 Task: Plan a trip to Belgrade, Serbia from 6th December, 2023 to 15th December, 2023 for 6 adults.6 bedrooms having 6 beds and 6 bathrooms. Property type can be house. Amenities needed are: wifi, TV, free parkinig on premises, gym, breakfast. Booking option can be shelf check-in. Look for 4 properties as per requirement.
Action: Mouse moved to (439, 67)
Screenshot: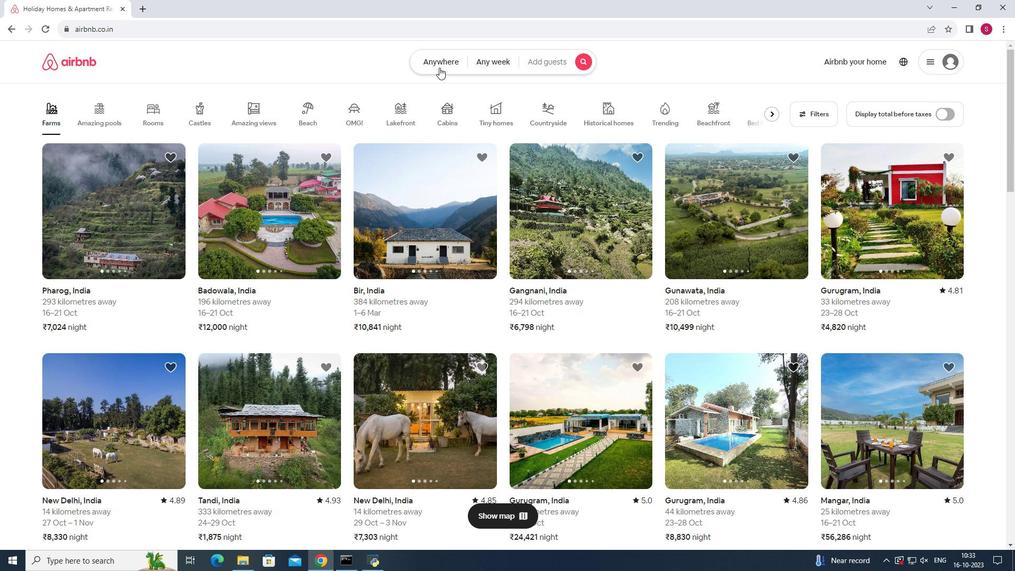 
Action: Mouse pressed left at (439, 67)
Screenshot: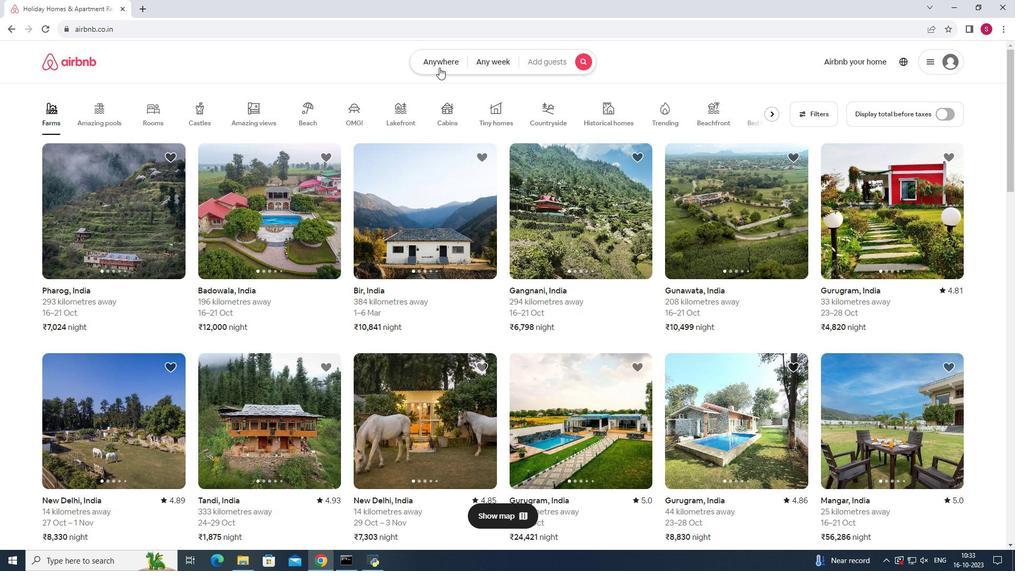 
Action: Mouse moved to (382, 97)
Screenshot: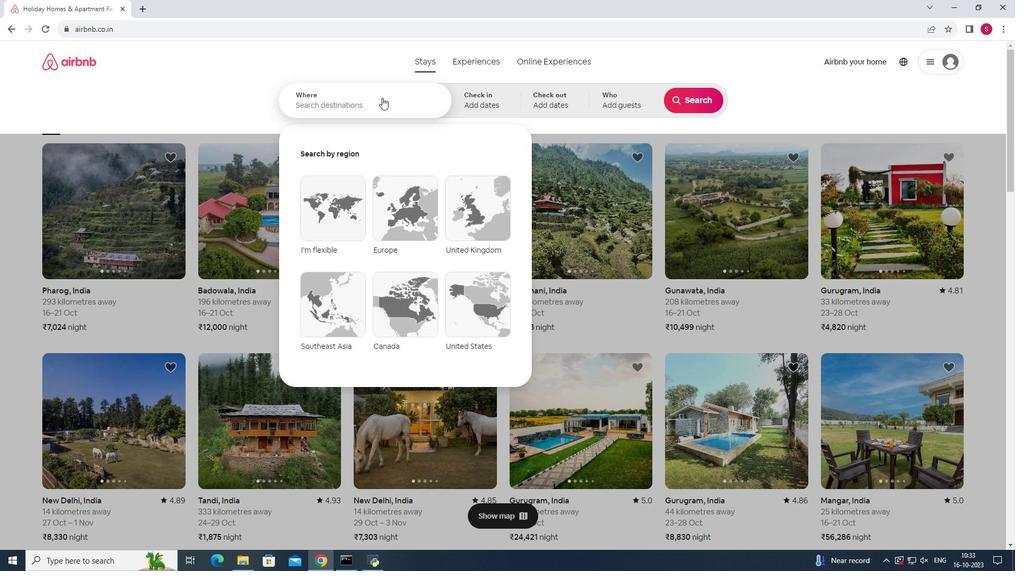 
Action: Mouse pressed left at (382, 97)
Screenshot: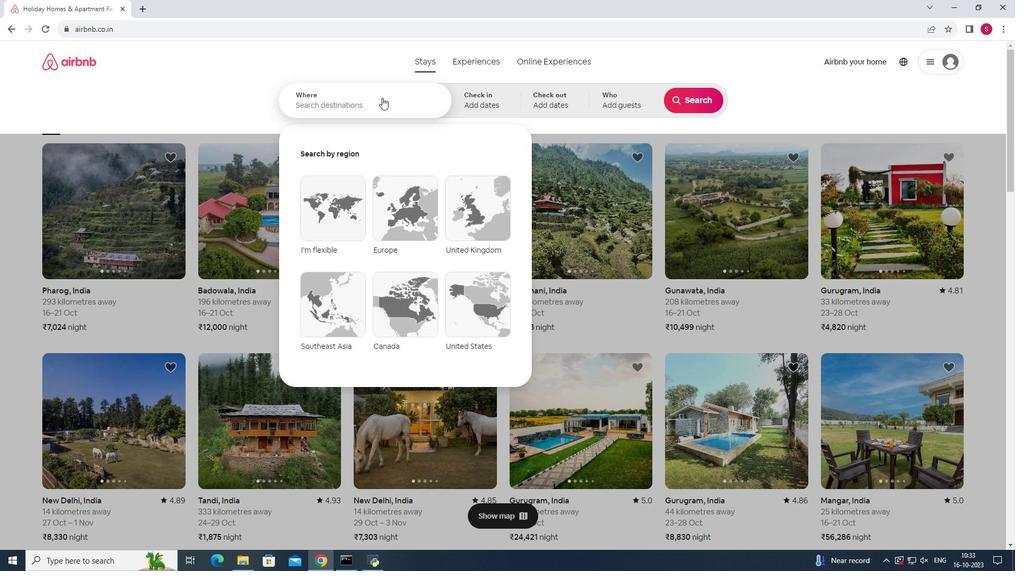 
Action: Key pressed <Key.shift>Se<Key.backspace><Key.backspace><Key.backspace><Key.backspace><Key.backspace><Key.backspace><Key.backspace><Key.backspace><Key.backspace><Key.shift>Belgrade,<Key.space><Key.shift>Serbia
Screenshot: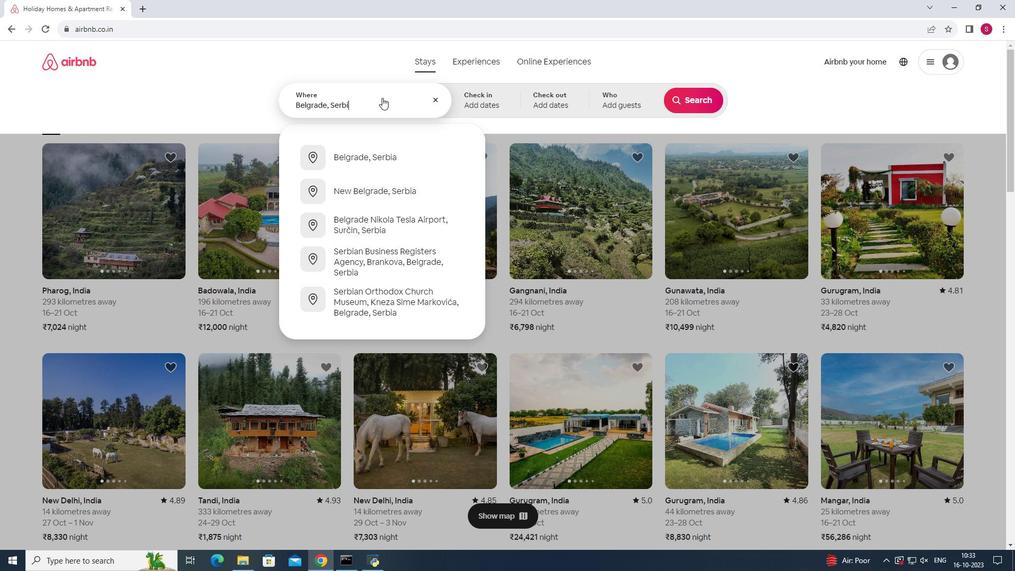 
Action: Mouse moved to (391, 160)
Screenshot: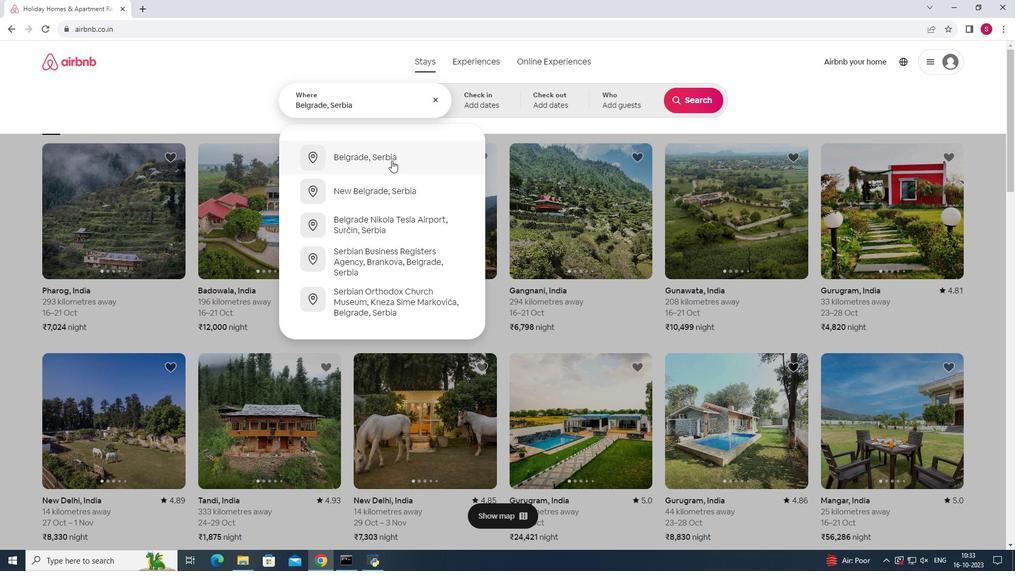 
Action: Mouse pressed left at (391, 160)
Screenshot: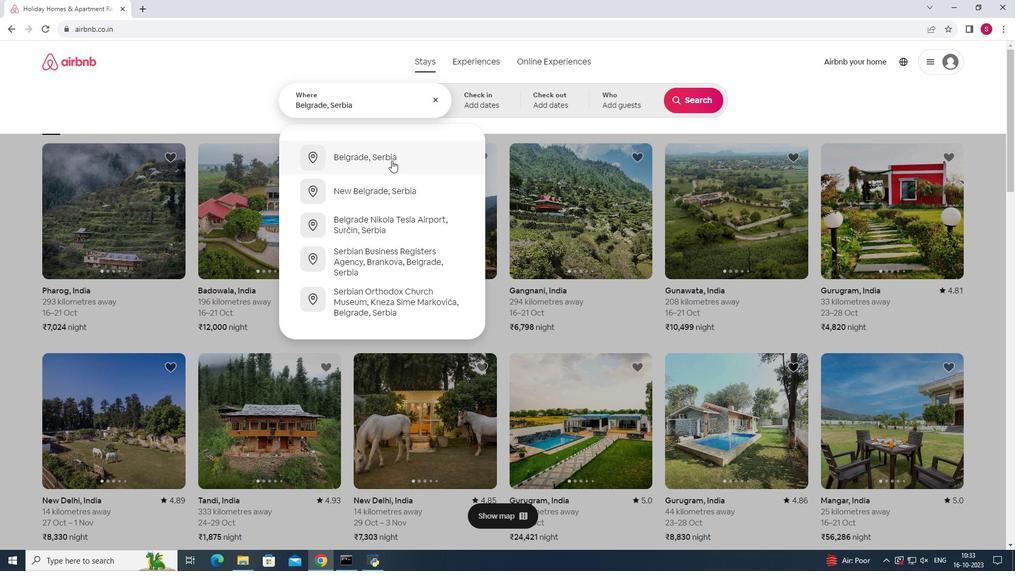 
Action: Mouse moved to (694, 186)
Screenshot: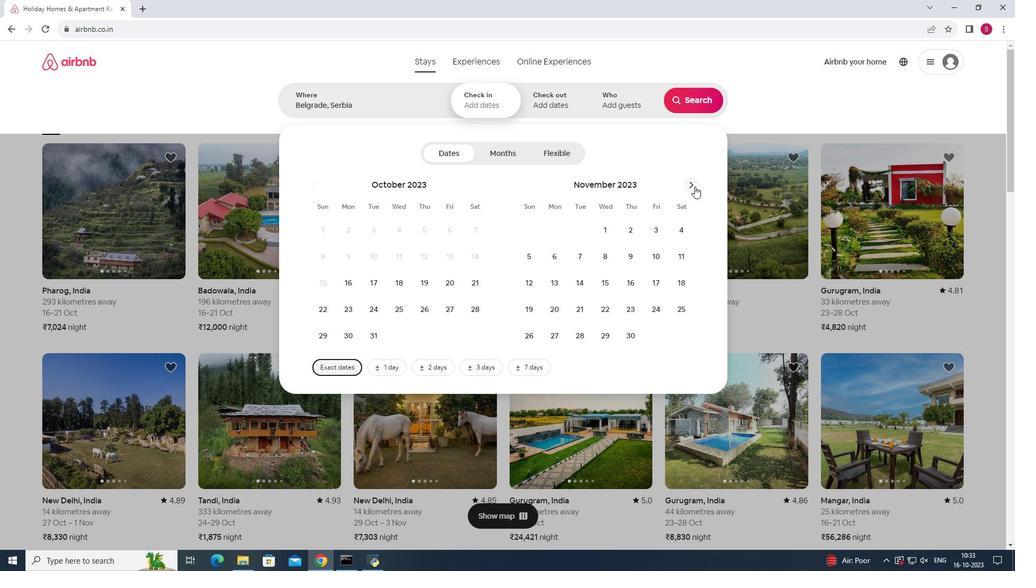 
Action: Mouse pressed left at (694, 186)
Screenshot: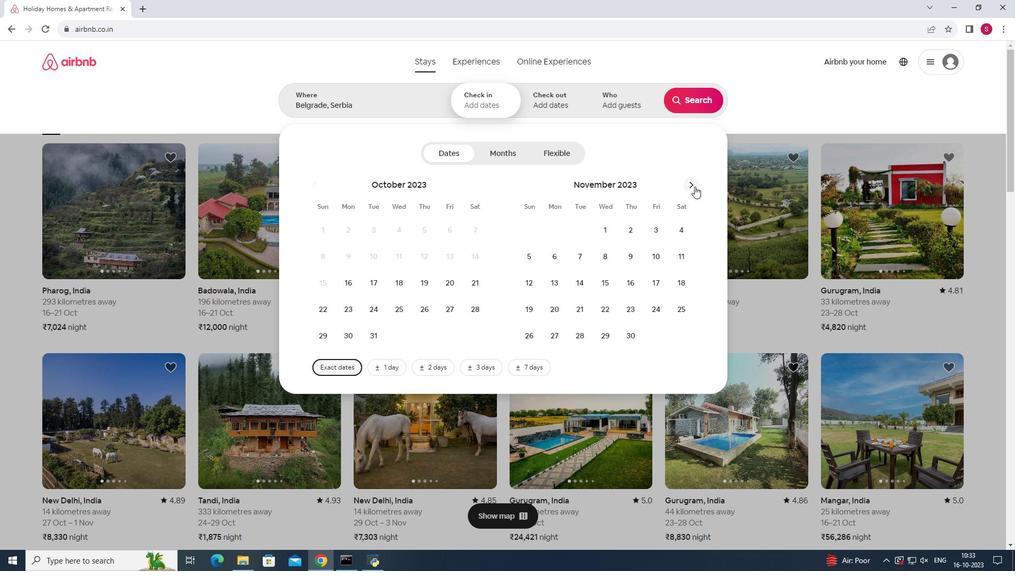 
Action: Mouse moved to (600, 266)
Screenshot: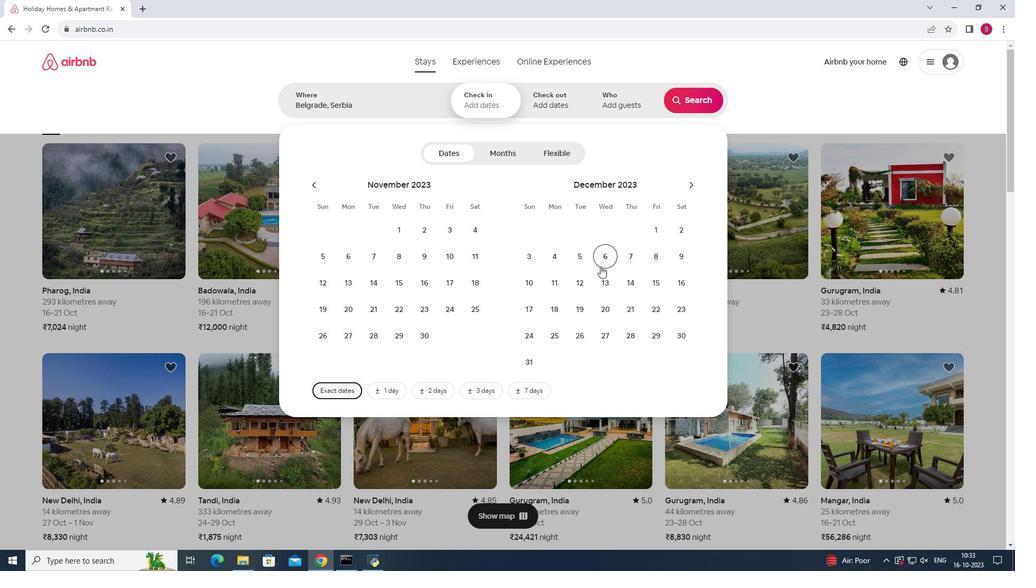 
Action: Mouse pressed left at (600, 266)
Screenshot: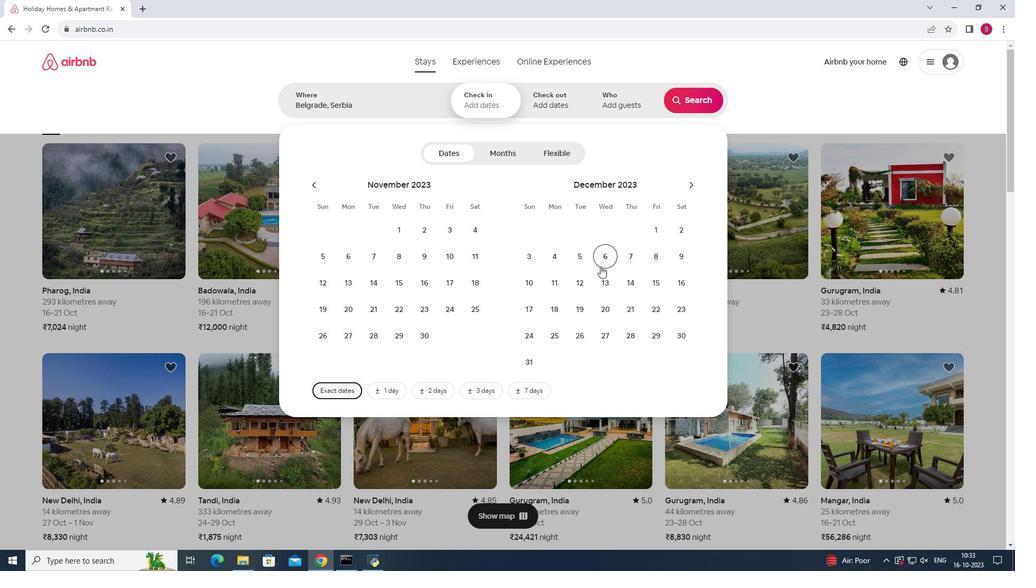 
Action: Mouse moved to (656, 286)
Screenshot: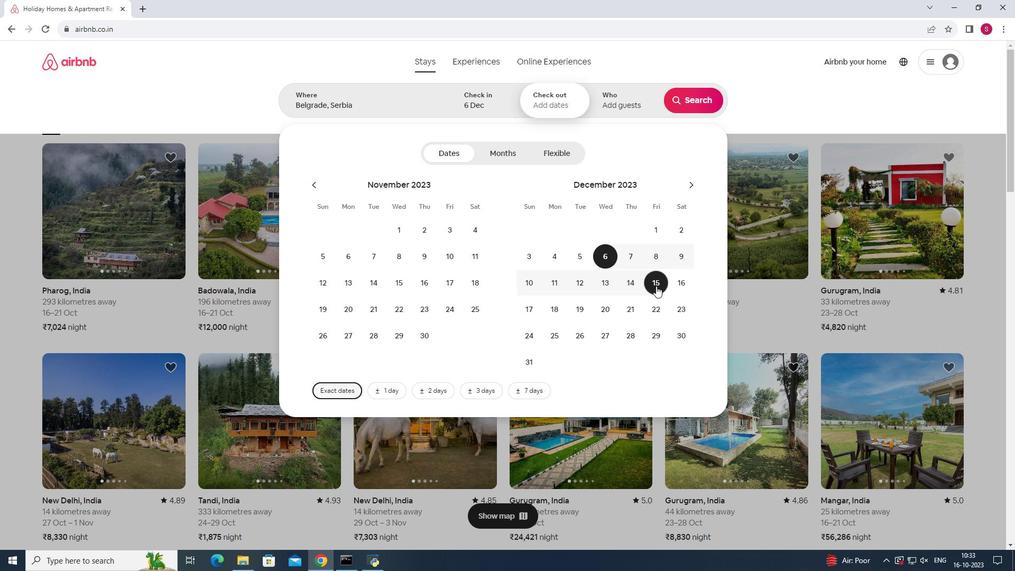 
Action: Mouse pressed left at (656, 286)
Screenshot: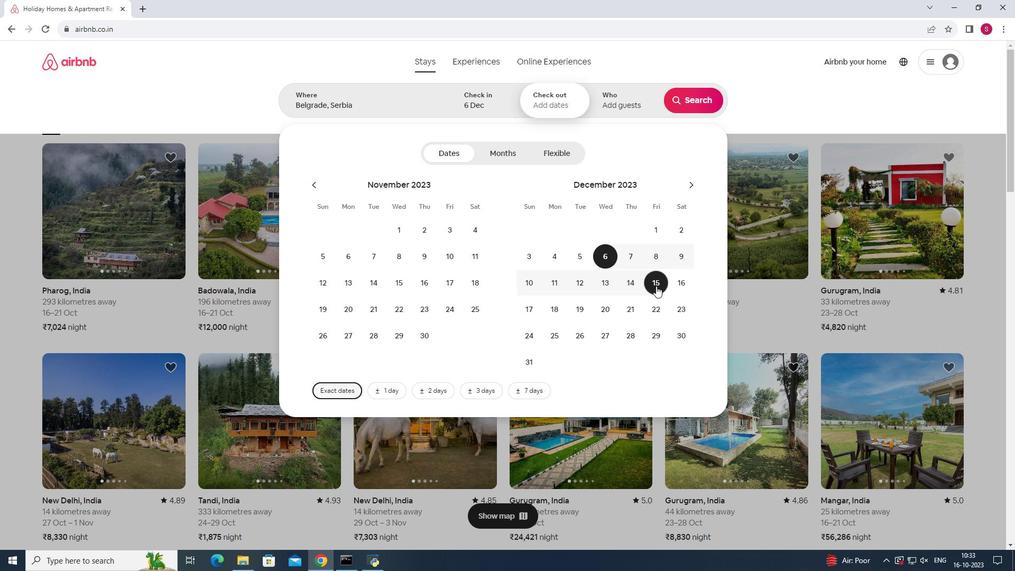 
Action: Mouse moved to (617, 88)
Screenshot: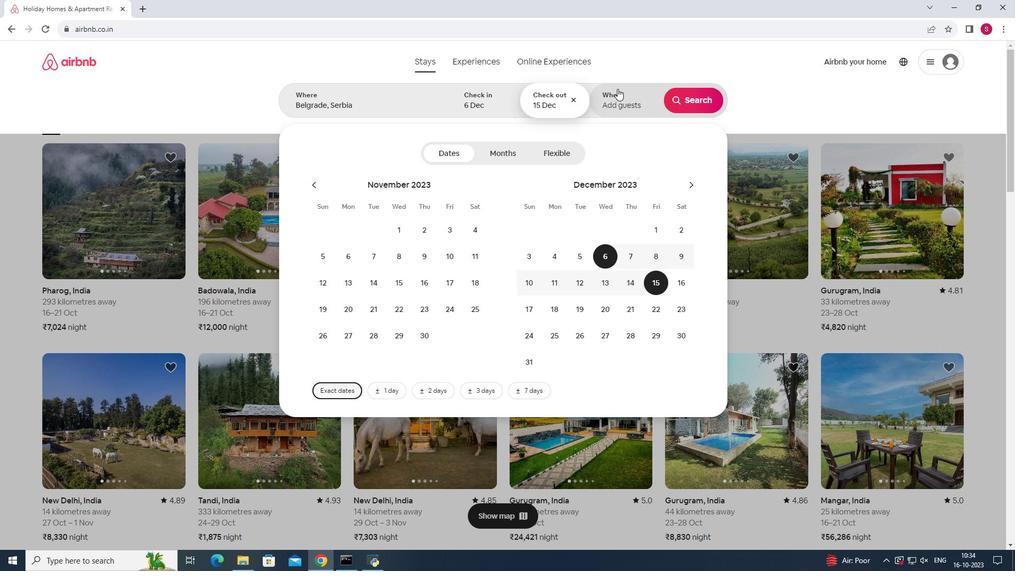 
Action: Mouse pressed left at (617, 88)
Screenshot: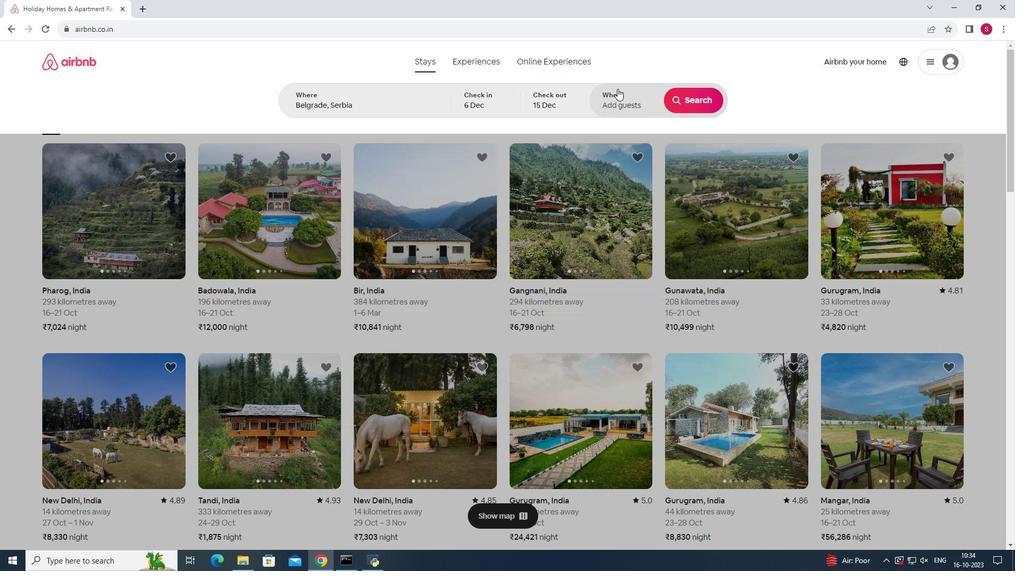 
Action: Mouse moved to (697, 157)
Screenshot: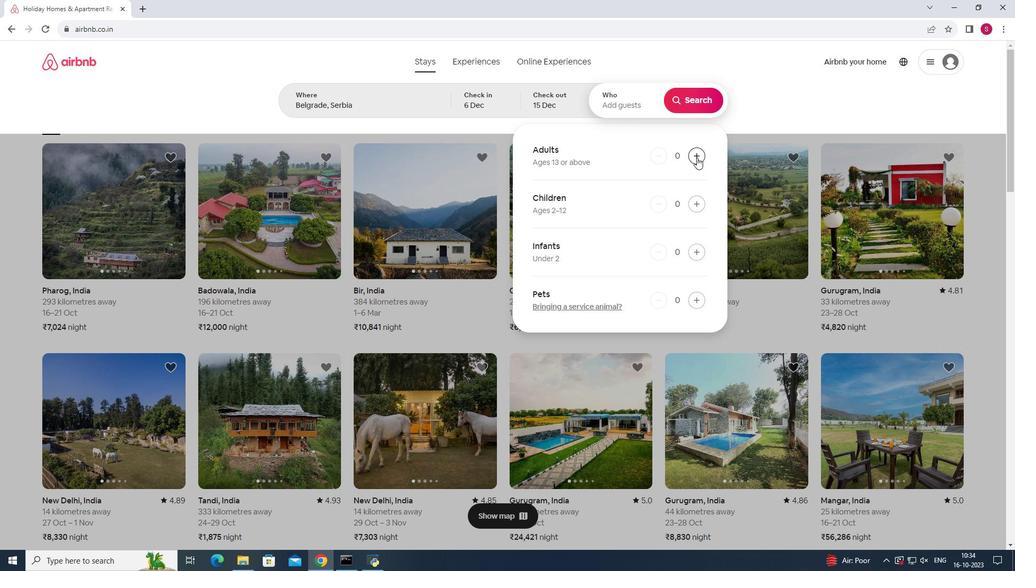 
Action: Mouse pressed left at (697, 157)
Screenshot: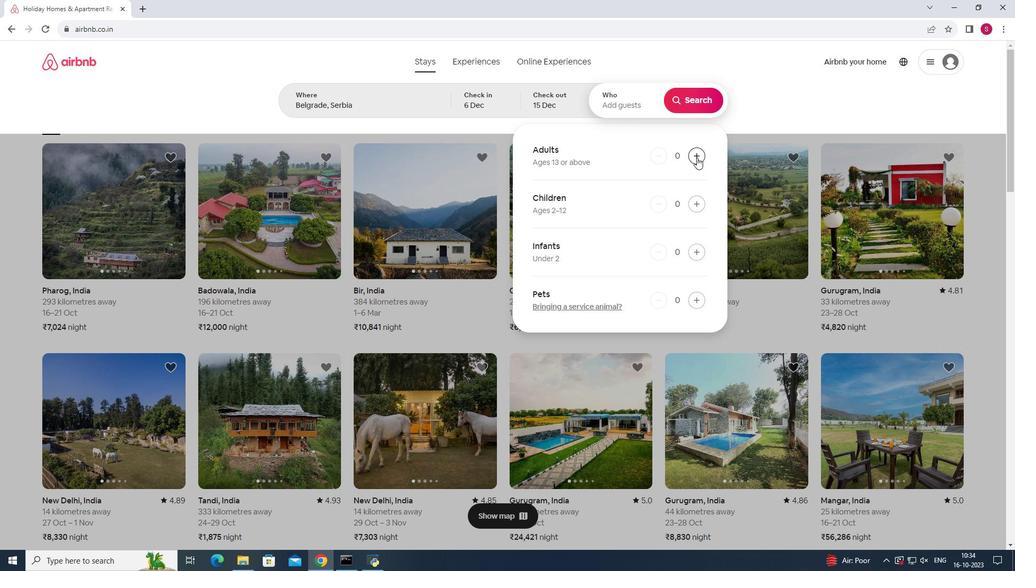 
Action: Mouse pressed left at (697, 157)
Screenshot: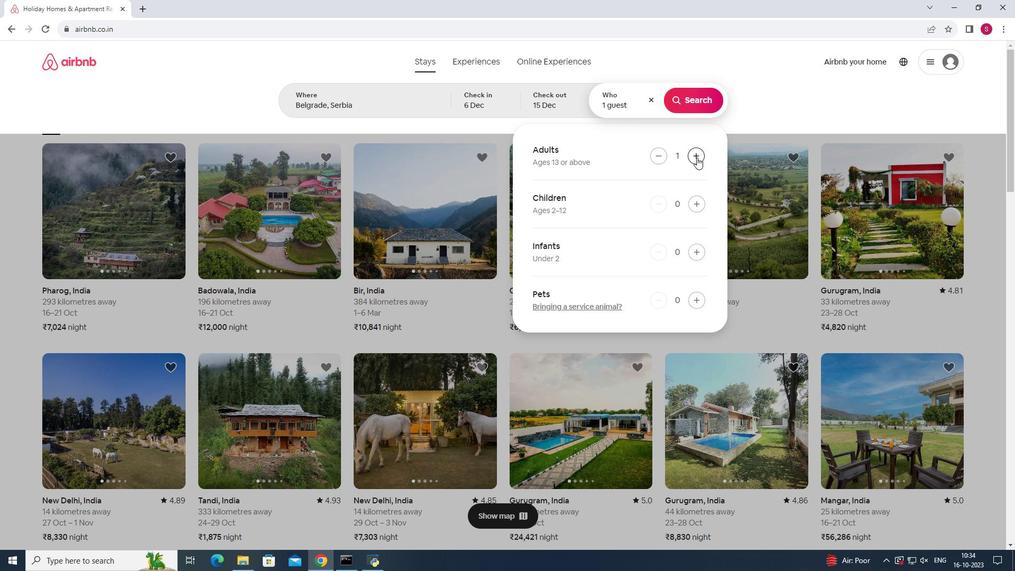 
Action: Mouse pressed left at (697, 157)
Screenshot: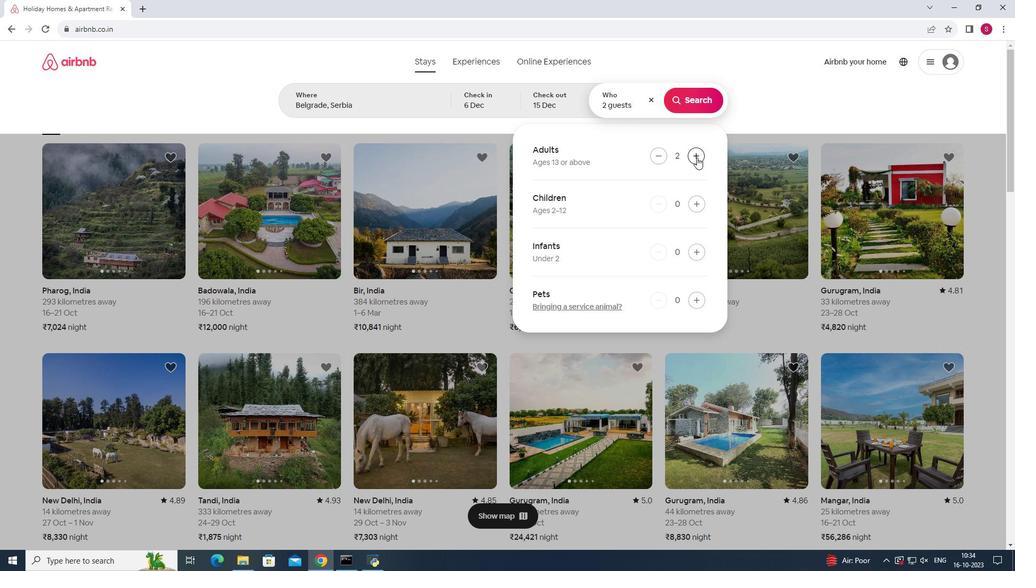 
Action: Mouse pressed left at (697, 157)
Screenshot: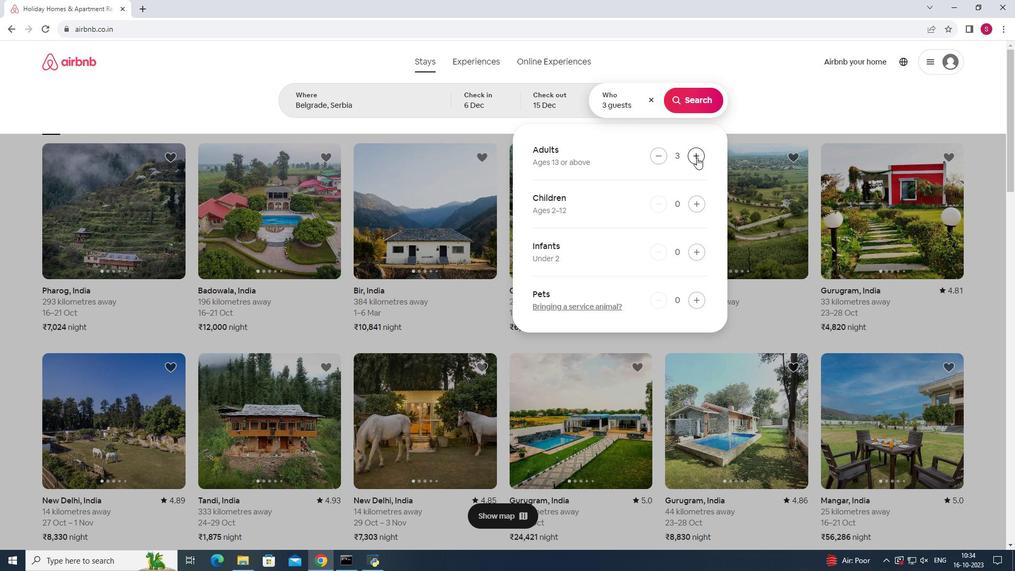 
Action: Mouse pressed left at (697, 157)
Screenshot: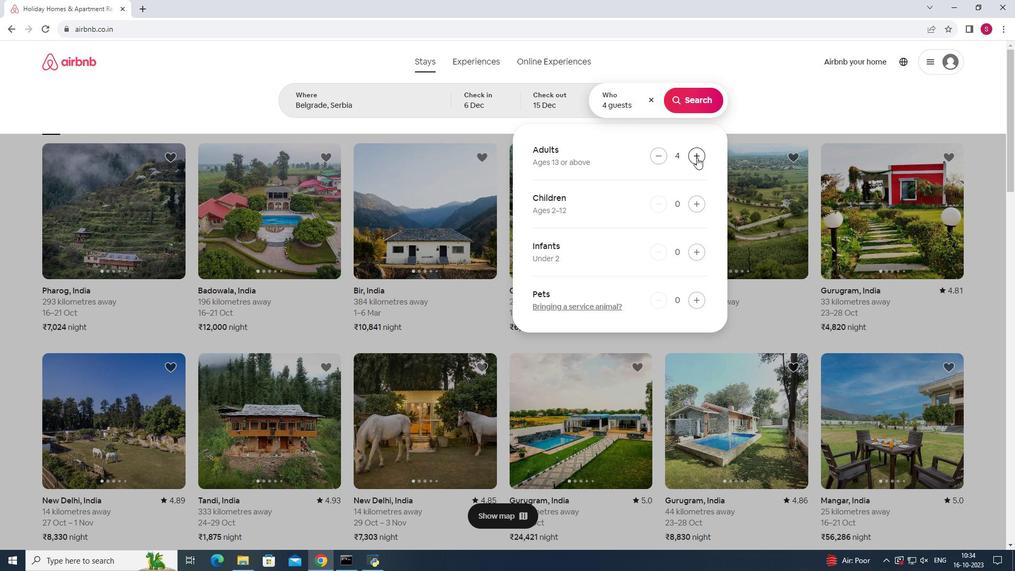 
Action: Mouse pressed left at (697, 157)
Screenshot: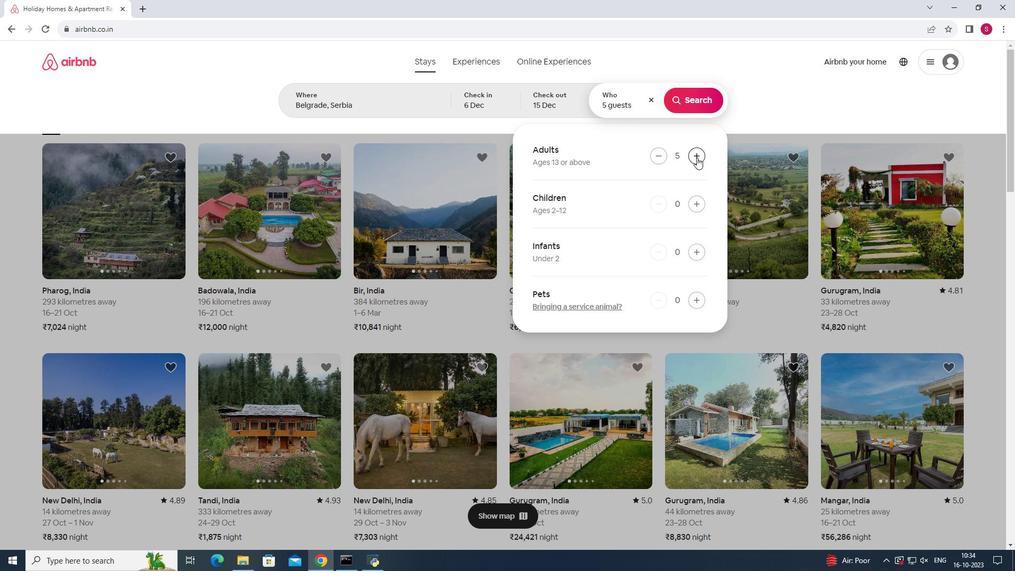 
Action: Mouse moved to (689, 97)
Screenshot: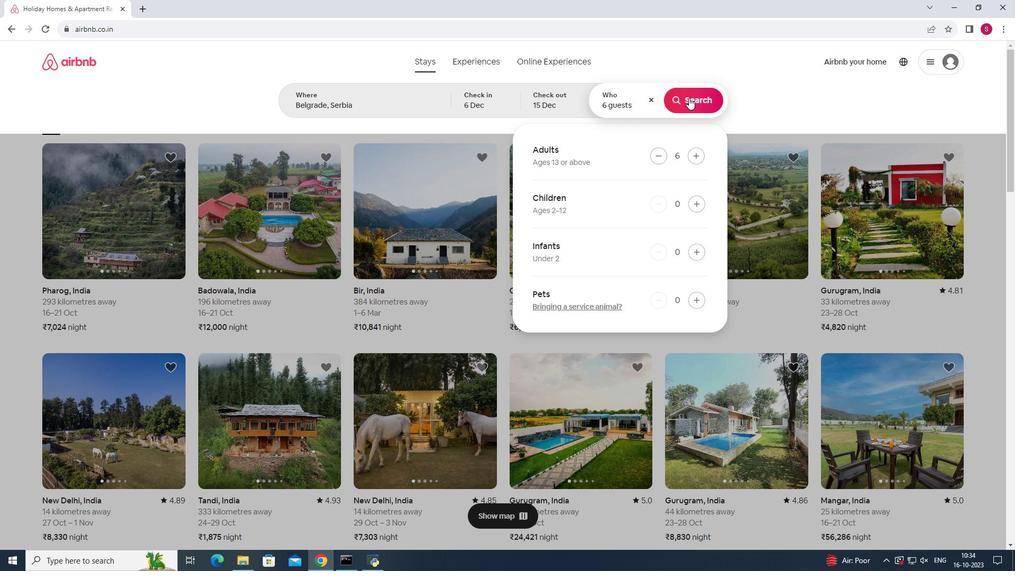 
Action: Mouse pressed left at (689, 97)
Screenshot: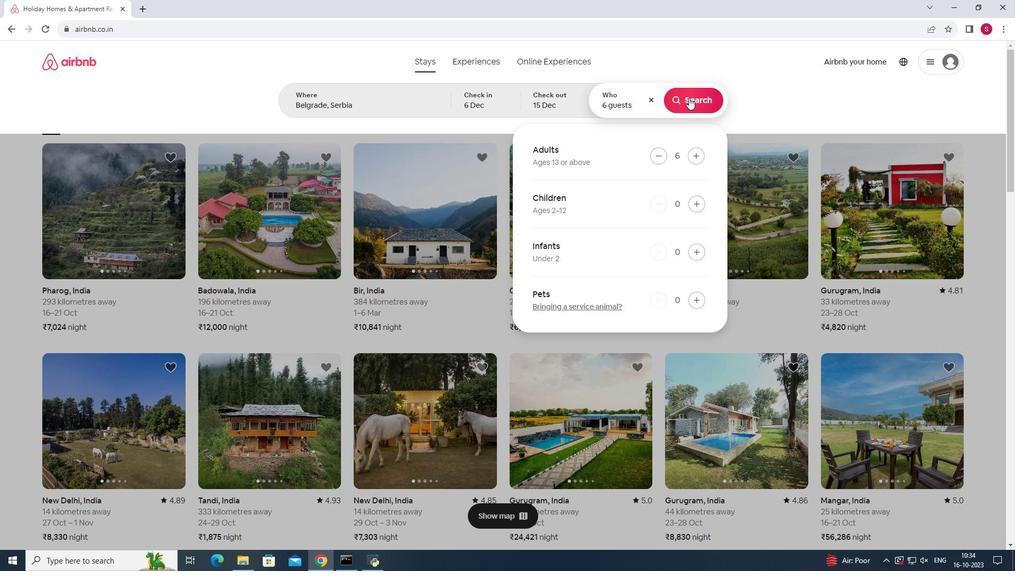 
Action: Mouse moved to (846, 101)
Screenshot: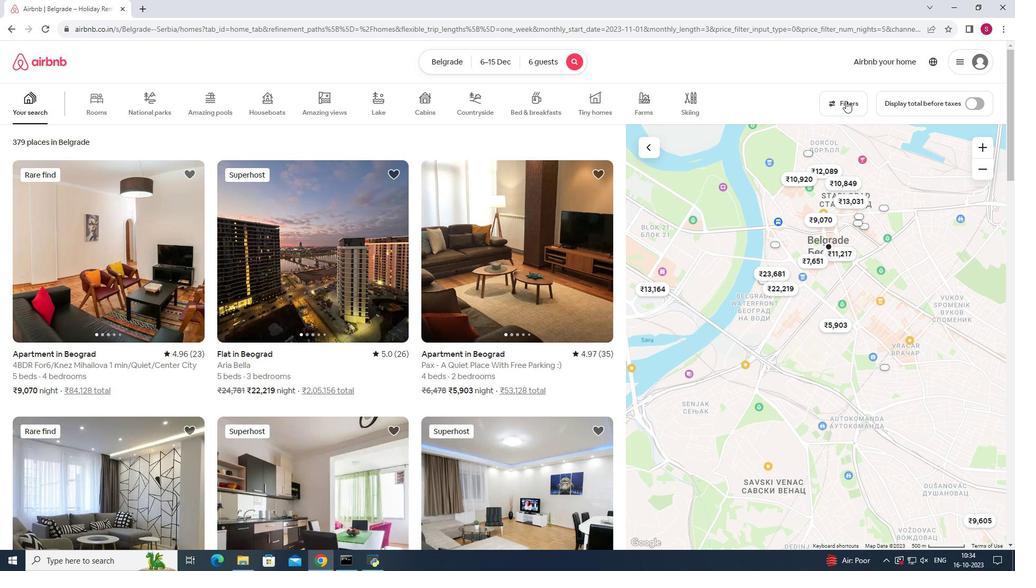 
Action: Mouse pressed left at (846, 101)
Screenshot: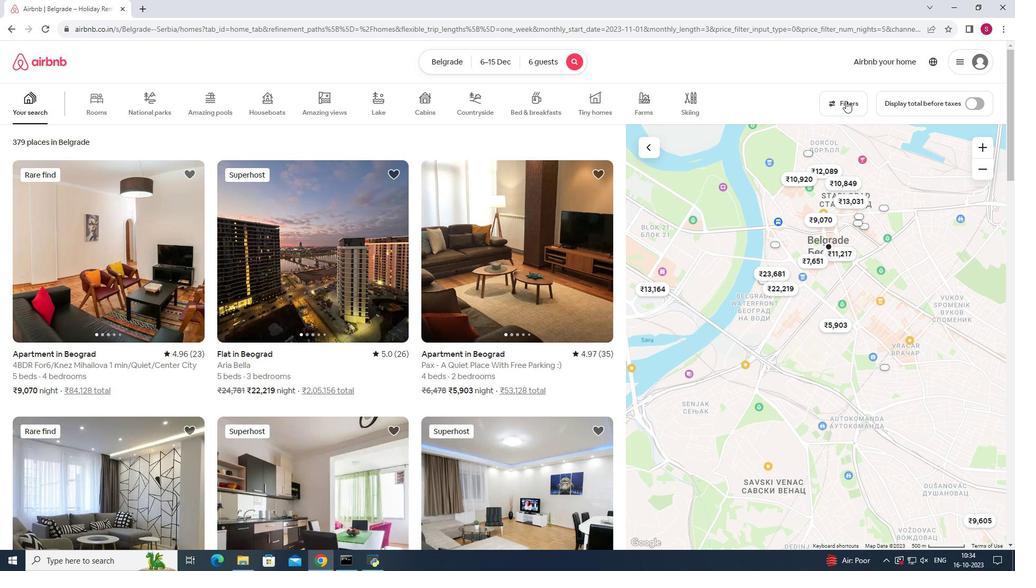
Action: Mouse moved to (542, 261)
Screenshot: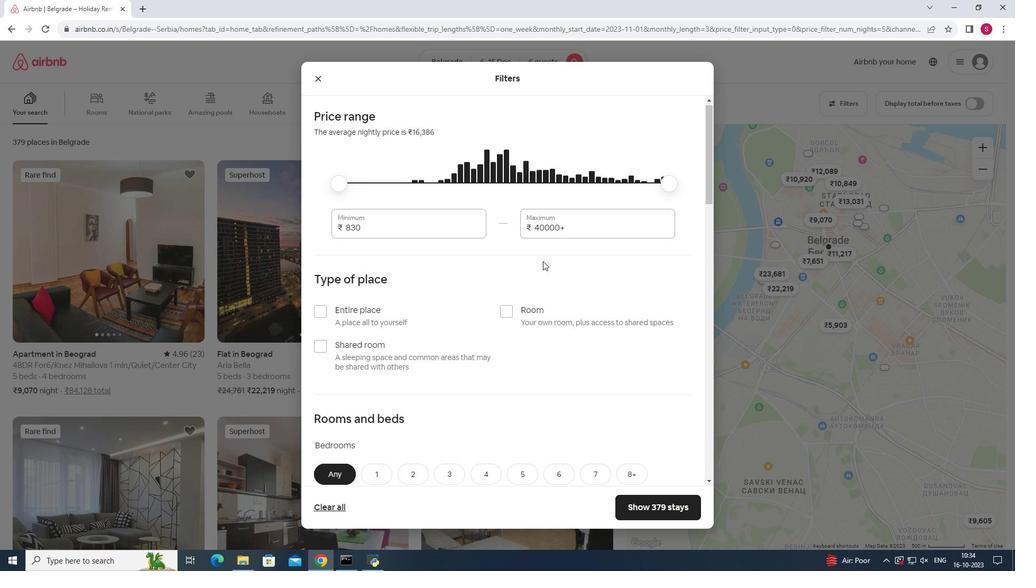 
Action: Mouse scrolled (542, 260) with delta (0, 0)
Screenshot: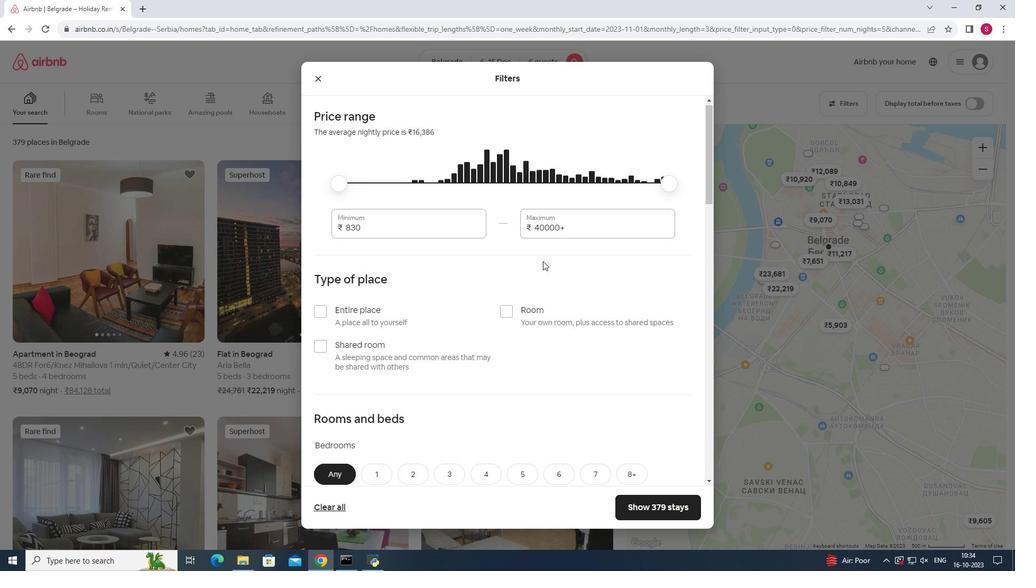 
Action: Mouse moved to (543, 261)
Screenshot: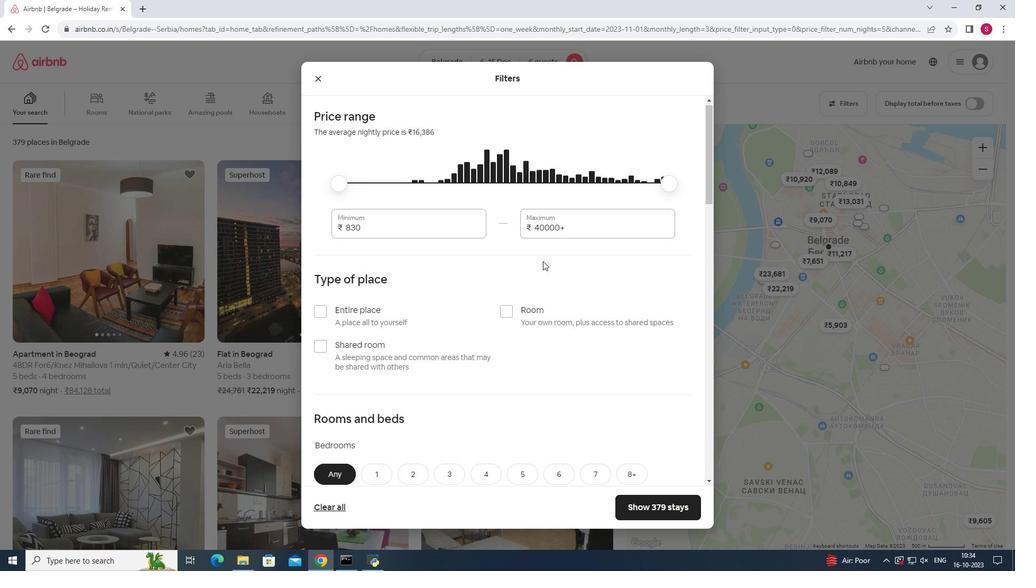 
Action: Mouse scrolled (543, 260) with delta (0, 0)
Screenshot: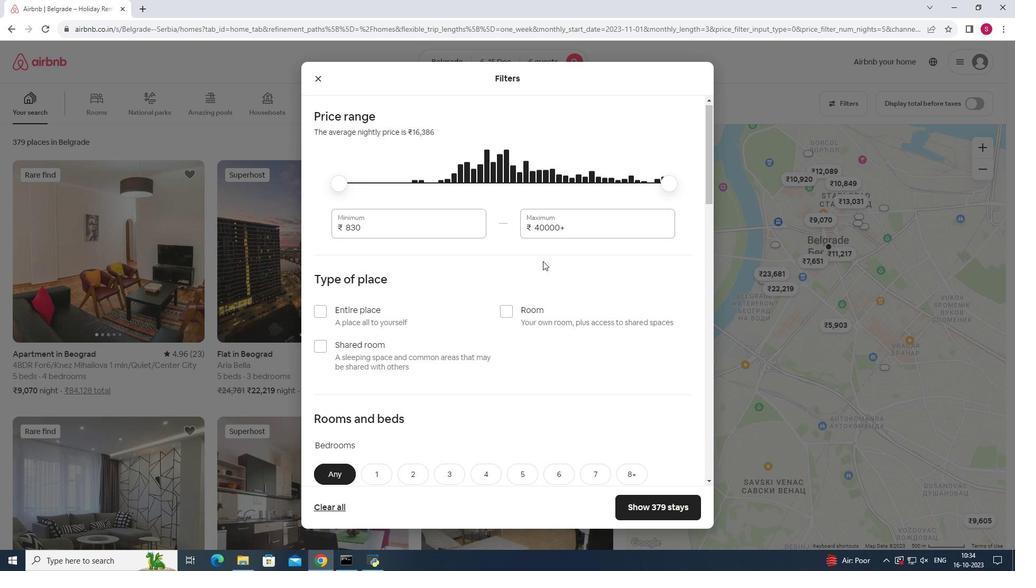 
Action: Mouse scrolled (543, 260) with delta (0, 0)
Screenshot: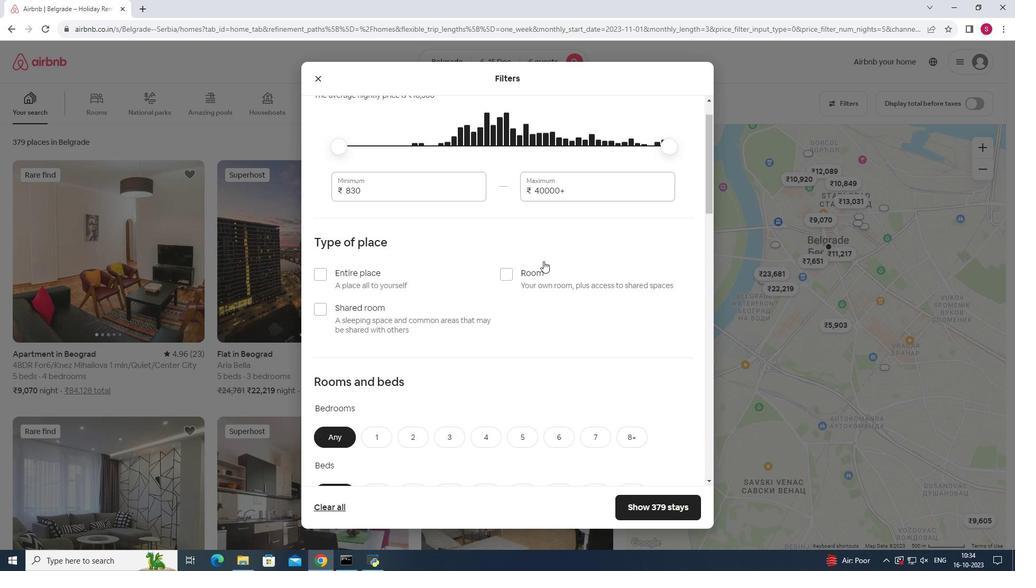 
Action: Mouse scrolled (543, 260) with delta (0, 0)
Screenshot: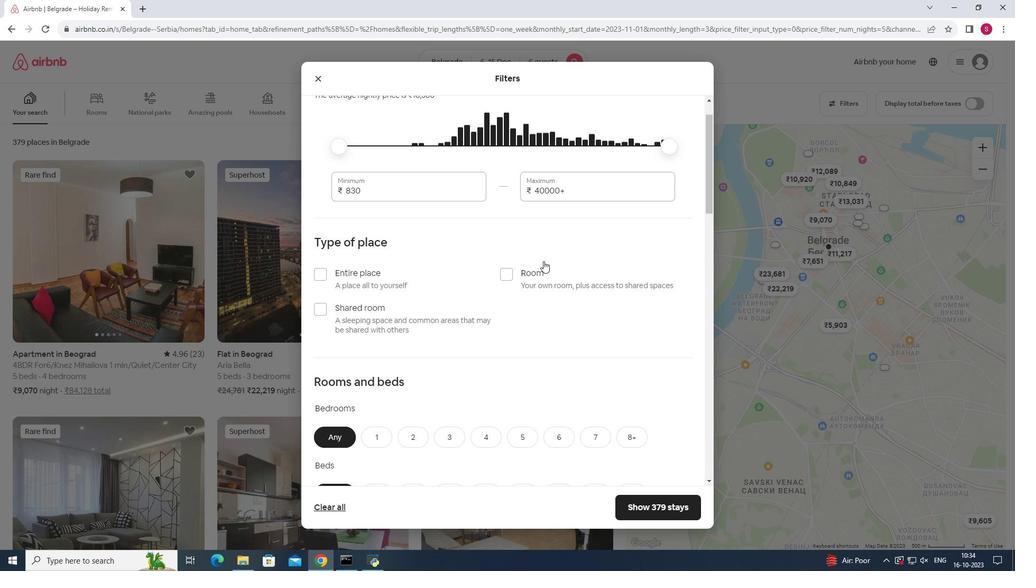 
Action: Mouse moved to (544, 261)
Screenshot: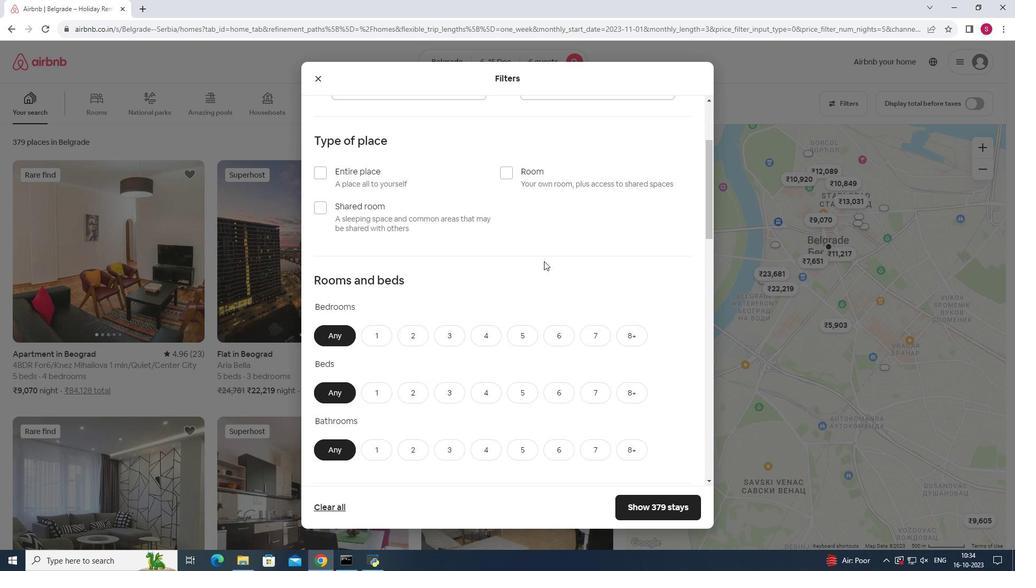 
Action: Mouse scrolled (544, 260) with delta (0, 0)
Screenshot: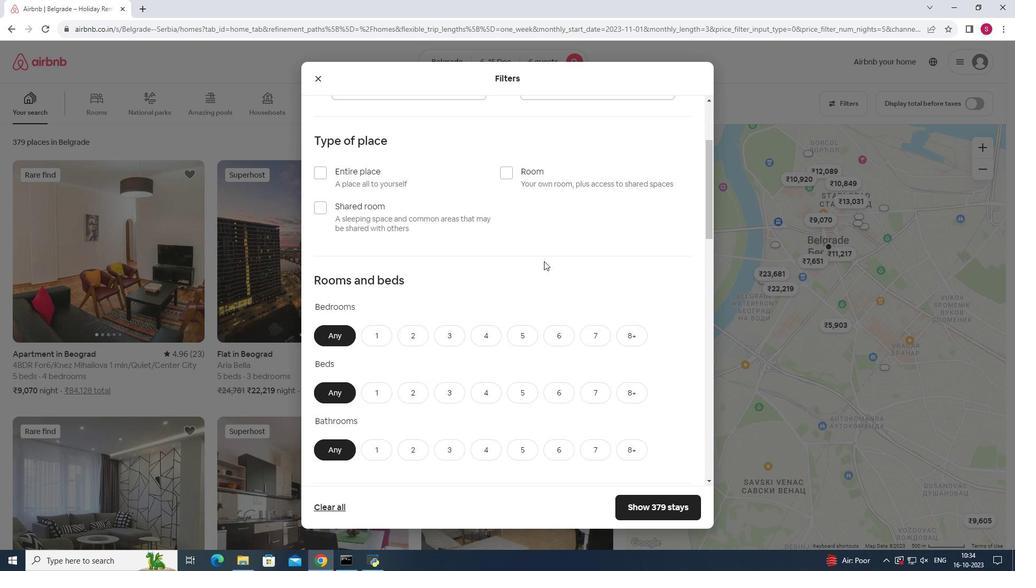 
Action: Mouse moved to (557, 218)
Screenshot: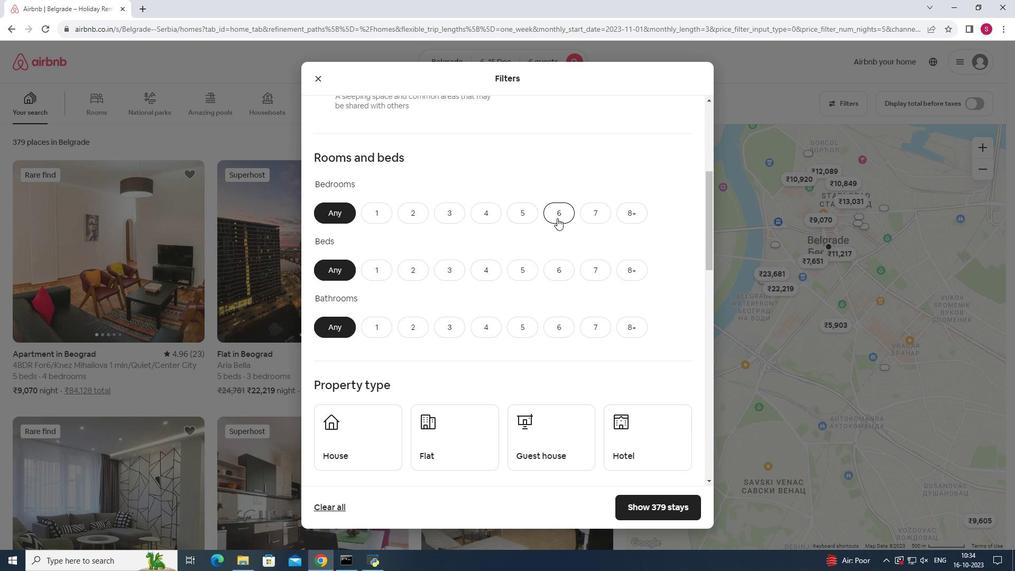 
Action: Mouse pressed left at (557, 218)
Screenshot: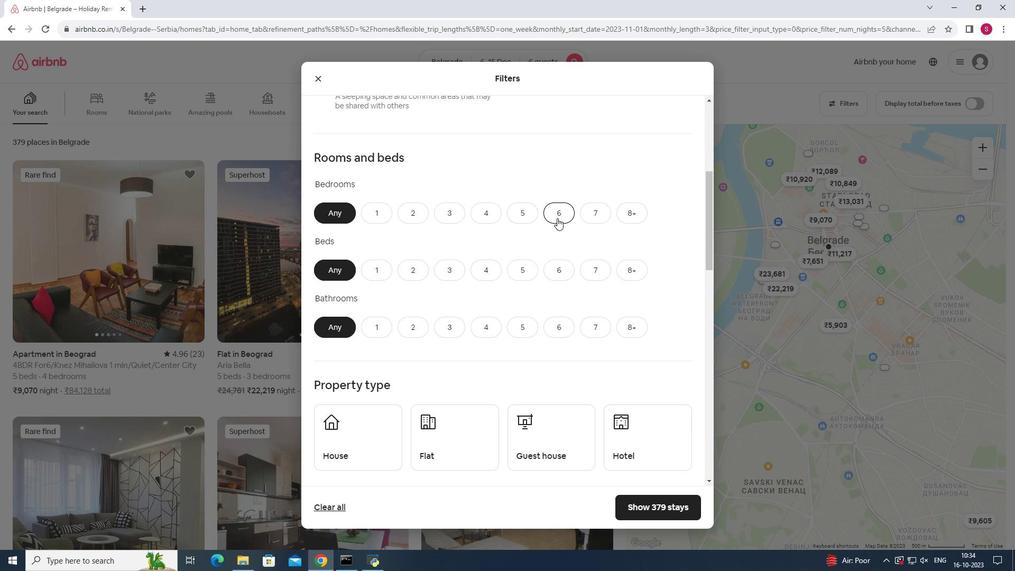 
Action: Mouse pressed left at (557, 218)
Screenshot: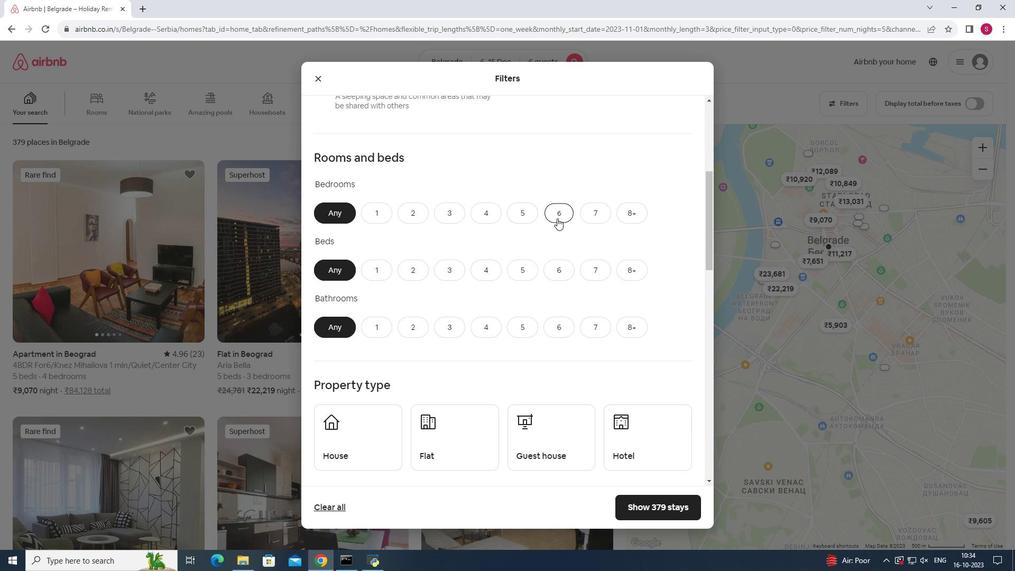
Action: Mouse moved to (555, 212)
Screenshot: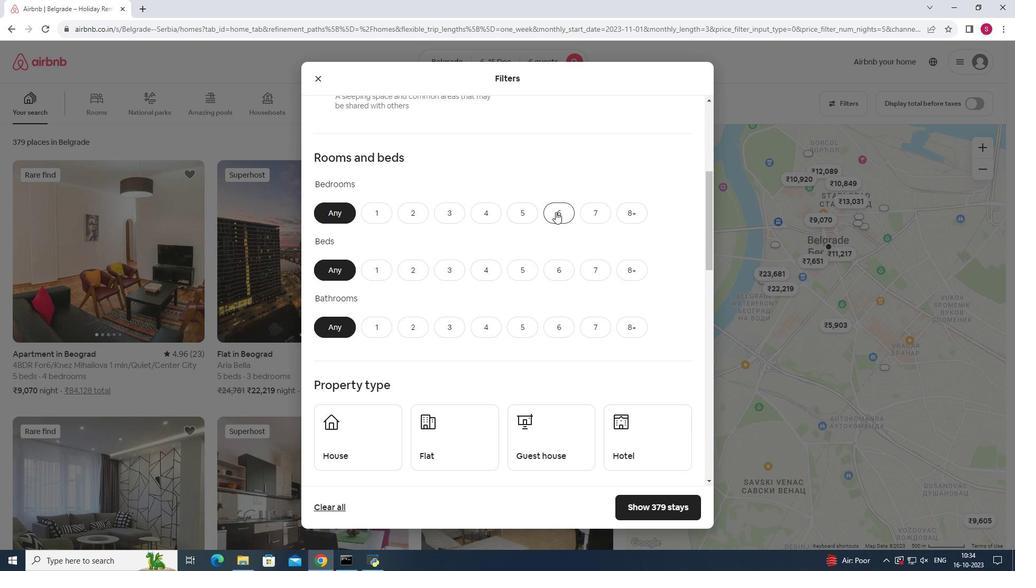 
Action: Mouse pressed left at (555, 212)
Screenshot: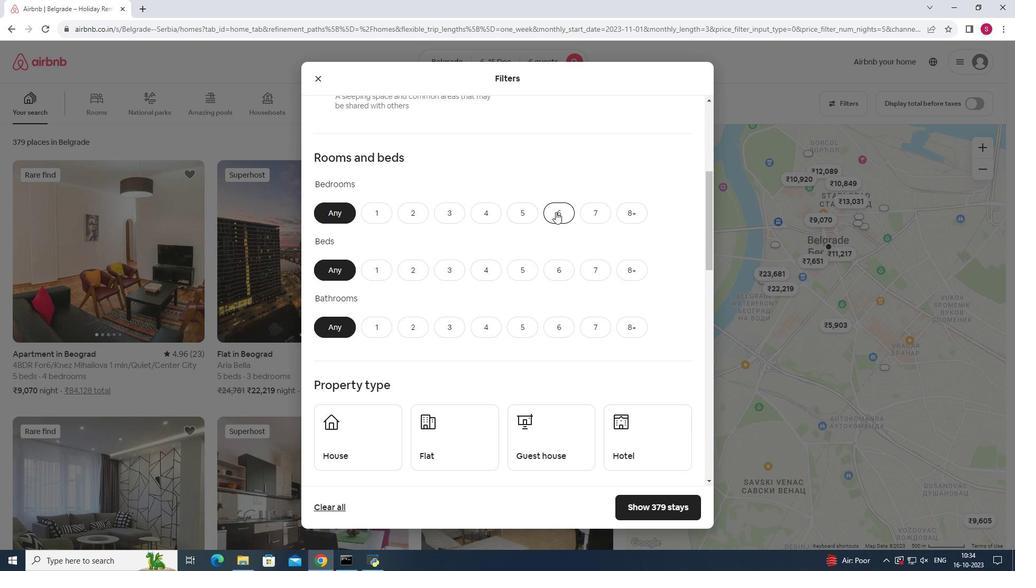 
Action: Mouse moved to (561, 270)
Screenshot: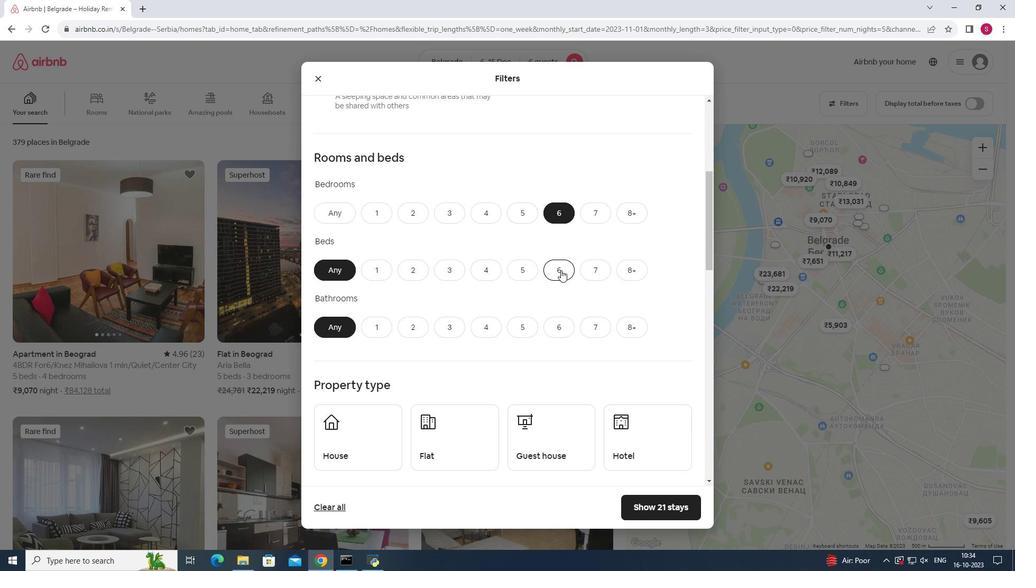
Action: Mouse pressed left at (561, 270)
Screenshot: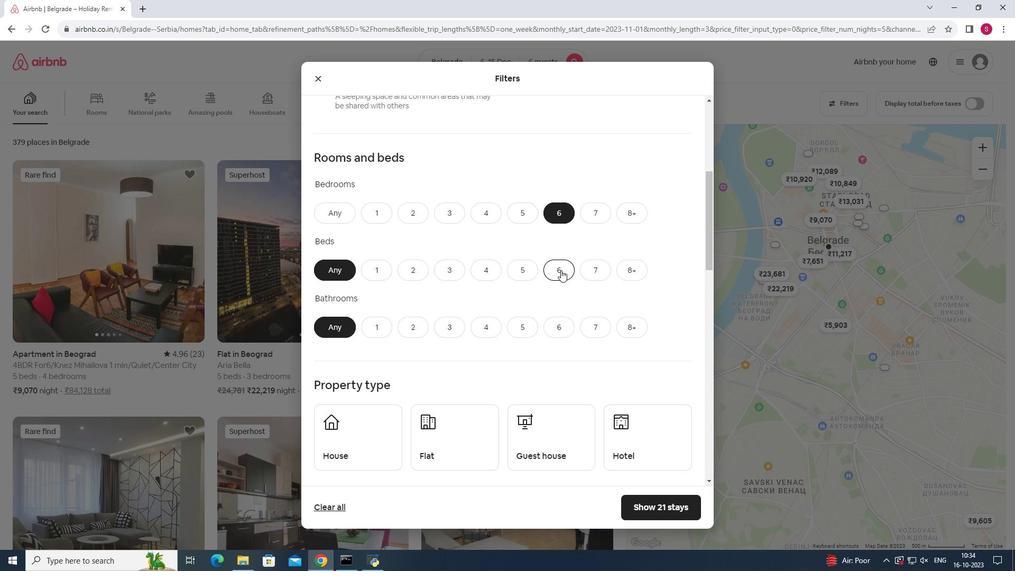 
Action: Mouse moved to (557, 329)
Screenshot: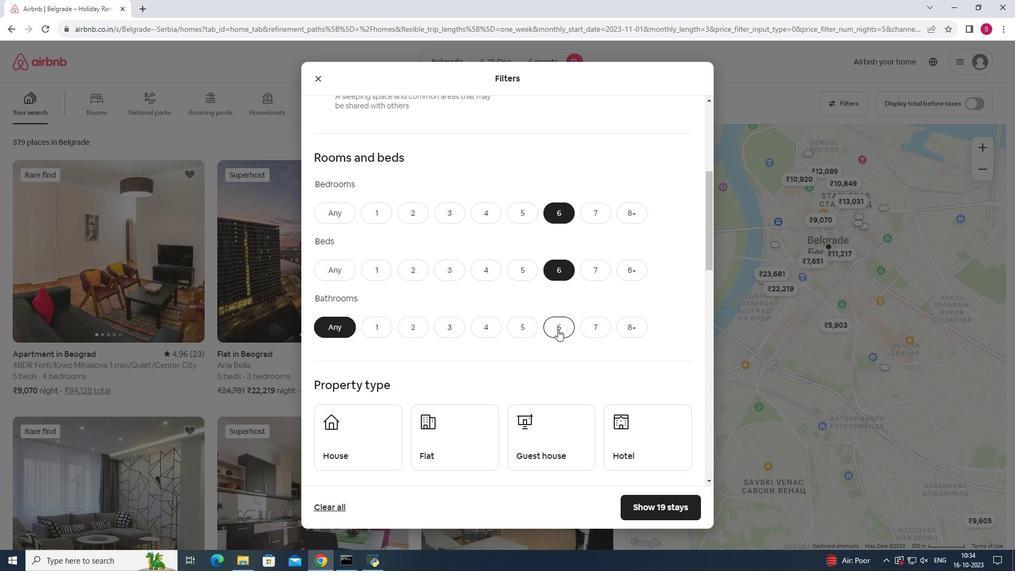 
Action: Mouse pressed left at (557, 329)
Screenshot: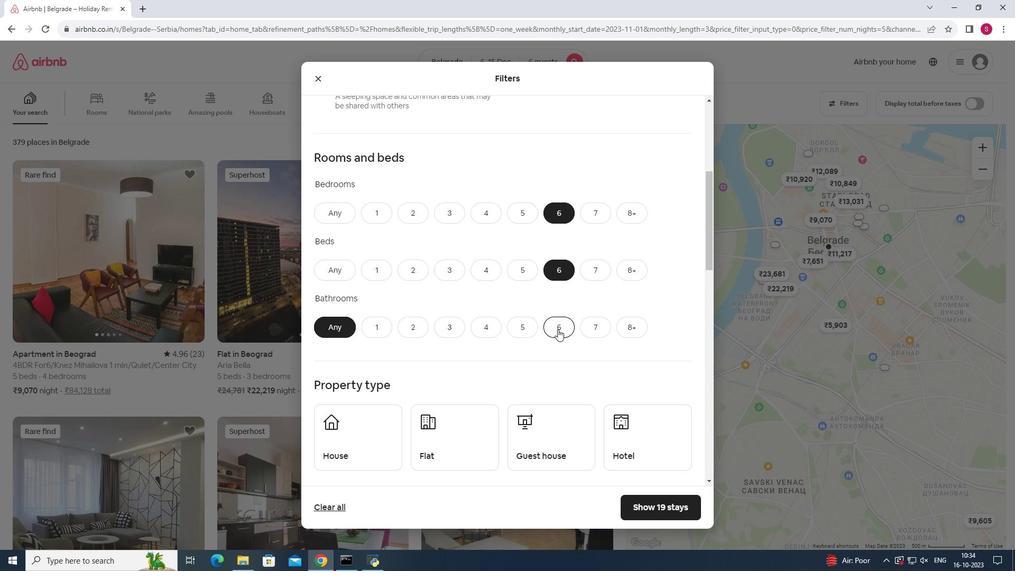 
Action: Mouse moved to (561, 330)
Screenshot: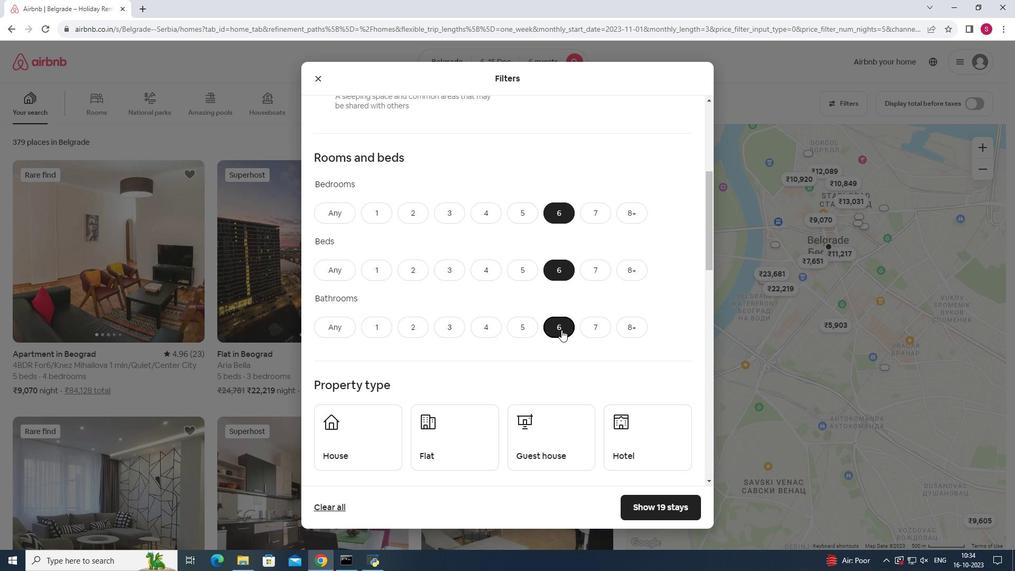 
Action: Mouse scrolled (561, 329) with delta (0, 0)
Screenshot: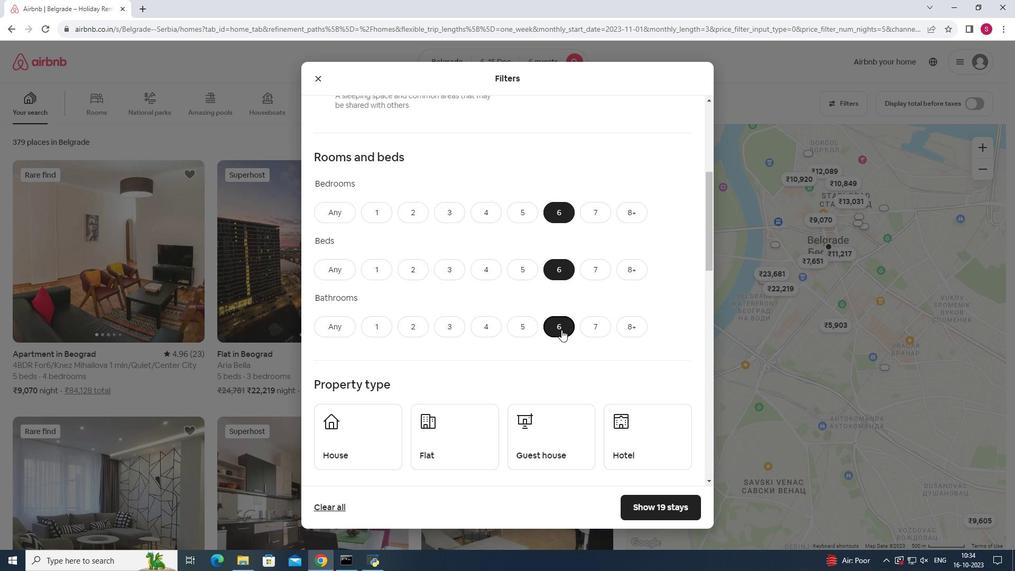 
Action: Mouse scrolled (561, 329) with delta (0, 0)
Screenshot: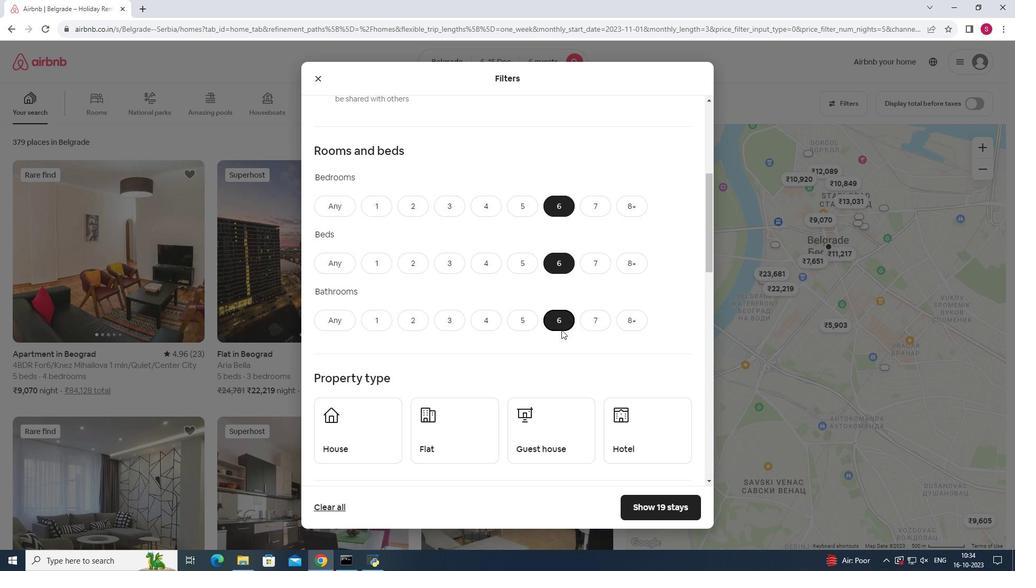 
Action: Mouse moved to (362, 339)
Screenshot: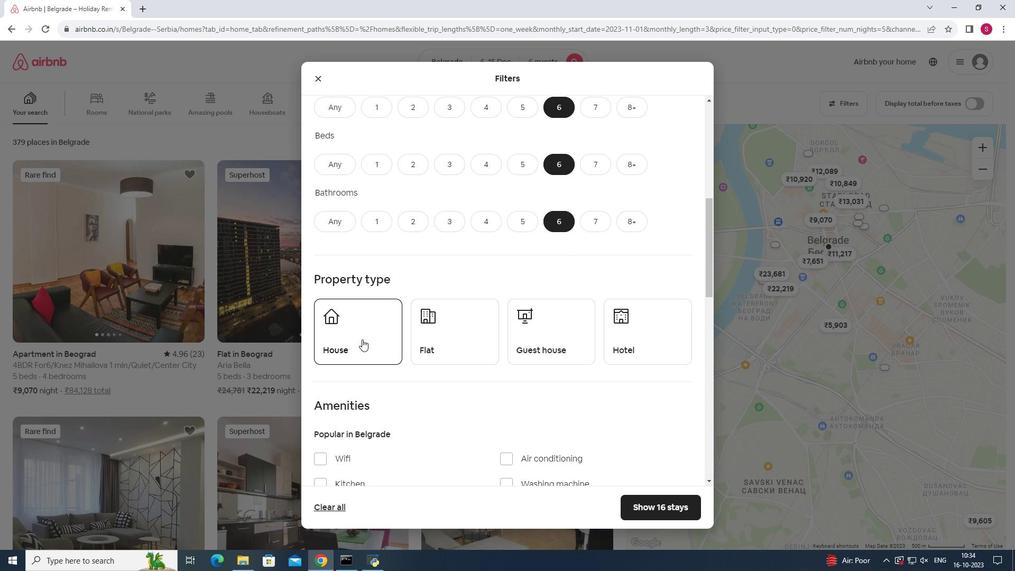 
Action: Mouse pressed left at (362, 339)
Screenshot: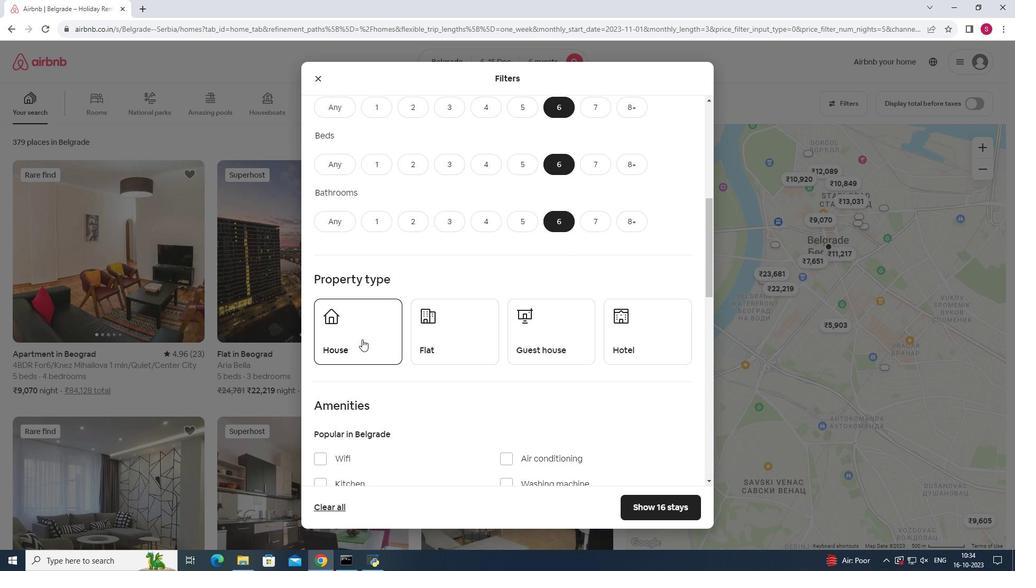 
Action: Mouse moved to (484, 370)
Screenshot: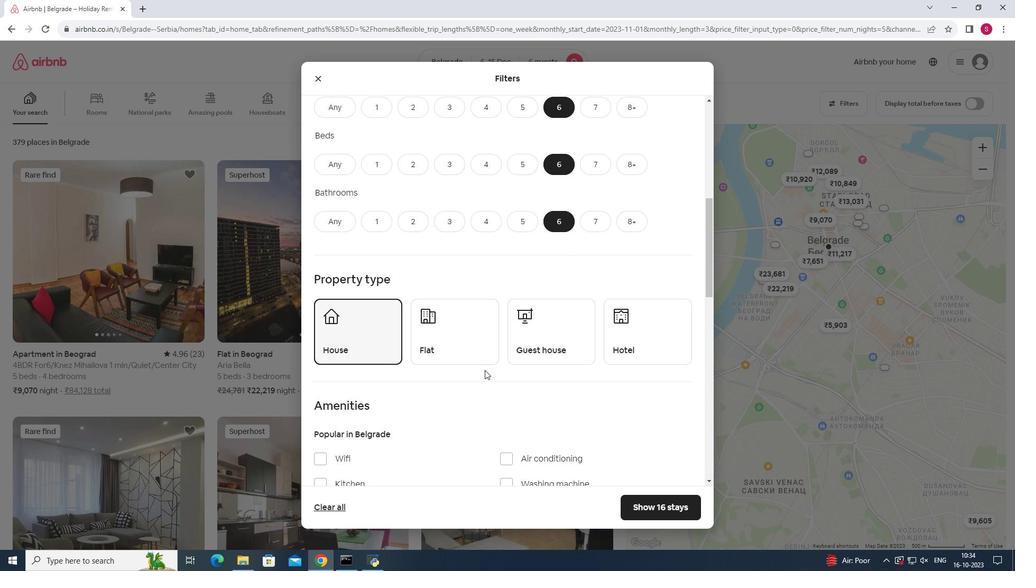 
Action: Mouse scrolled (484, 369) with delta (0, 0)
Screenshot: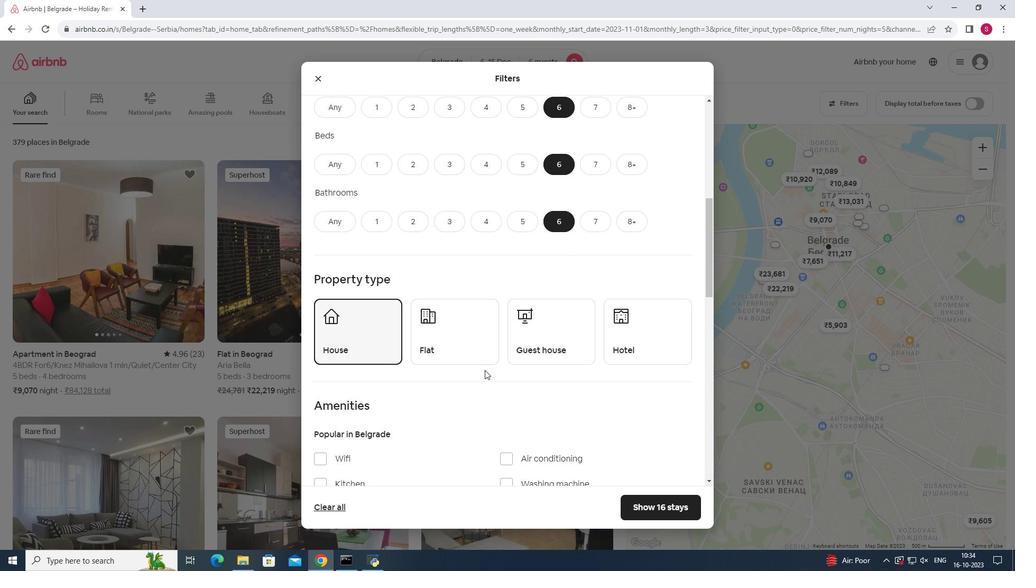 
Action: Mouse moved to (484, 370)
Screenshot: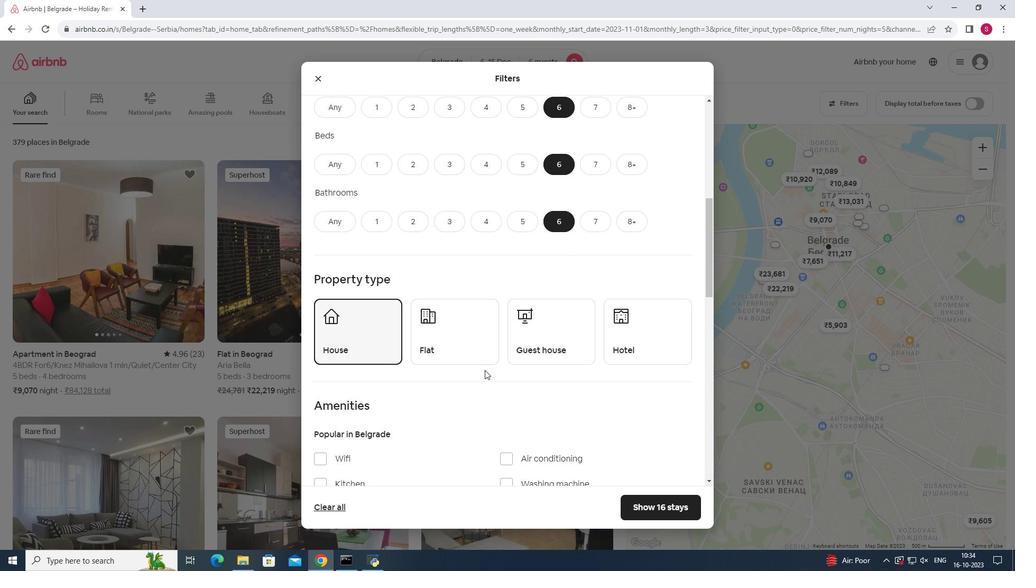 
Action: Mouse scrolled (484, 369) with delta (0, 0)
Screenshot: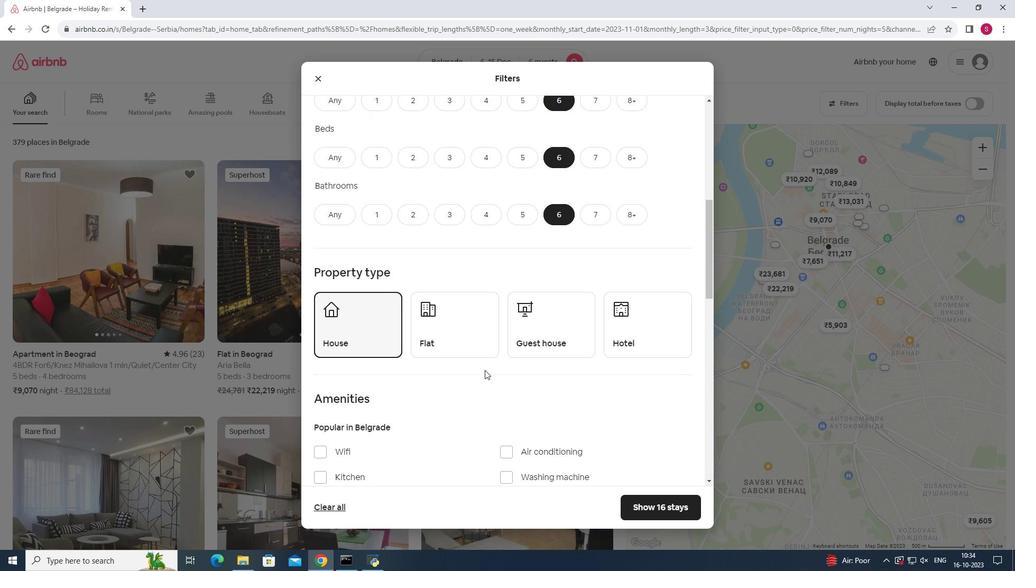 
Action: Mouse scrolled (484, 369) with delta (0, 0)
Screenshot: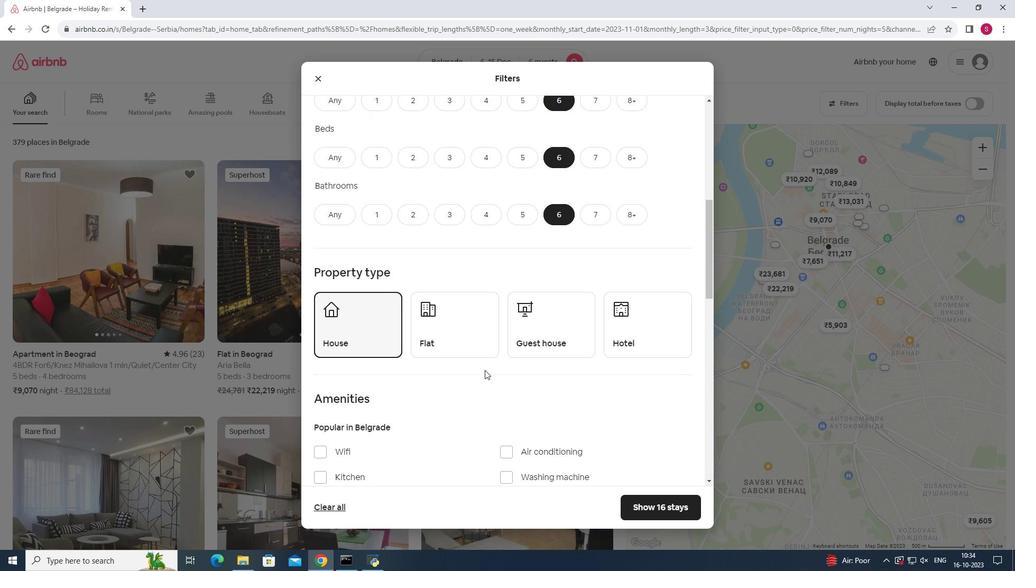 
Action: Mouse scrolled (484, 369) with delta (0, 0)
Screenshot: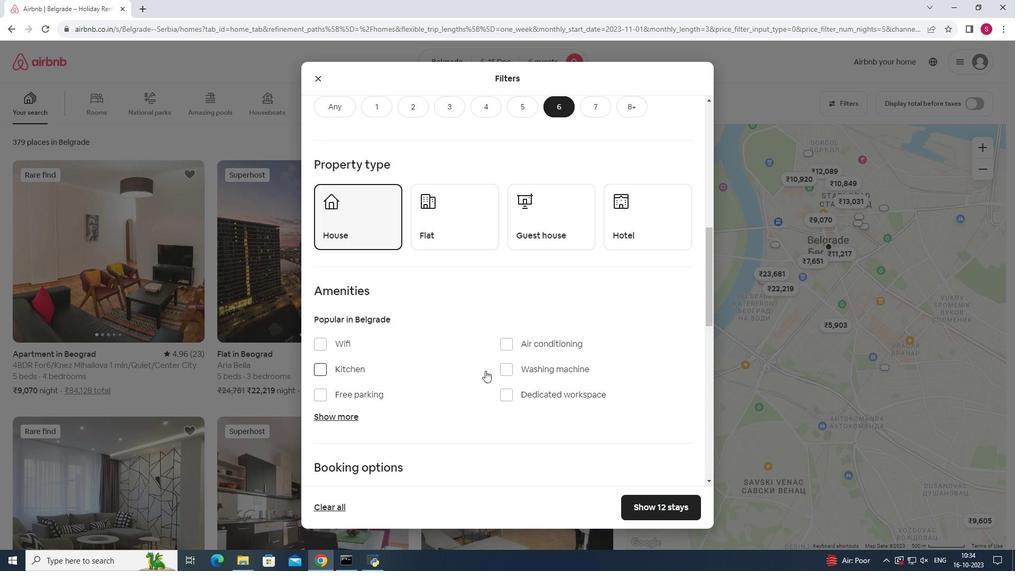 
Action: Mouse moved to (321, 247)
Screenshot: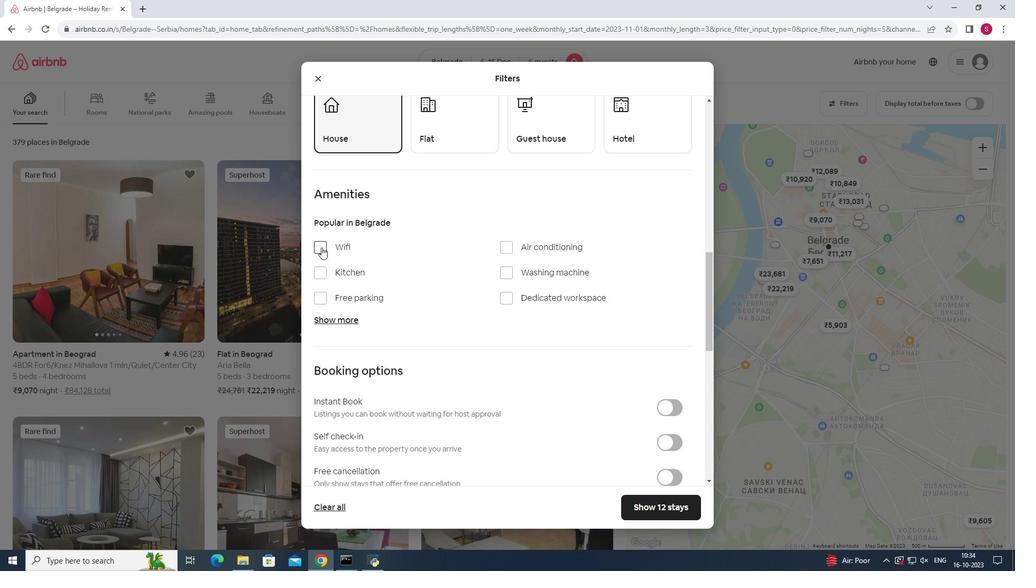 
Action: Mouse pressed left at (321, 247)
Screenshot: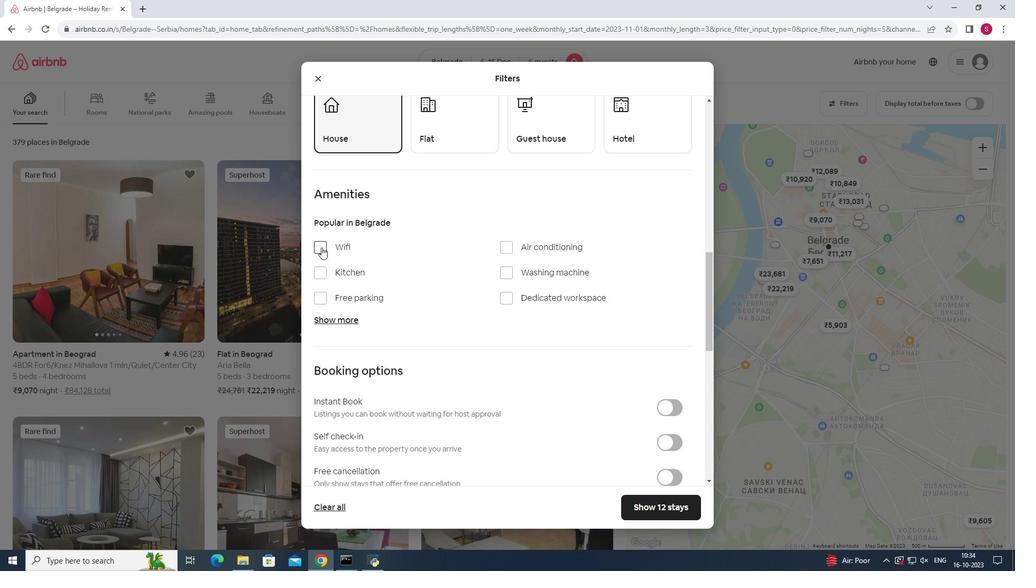 
Action: Mouse moved to (334, 319)
Screenshot: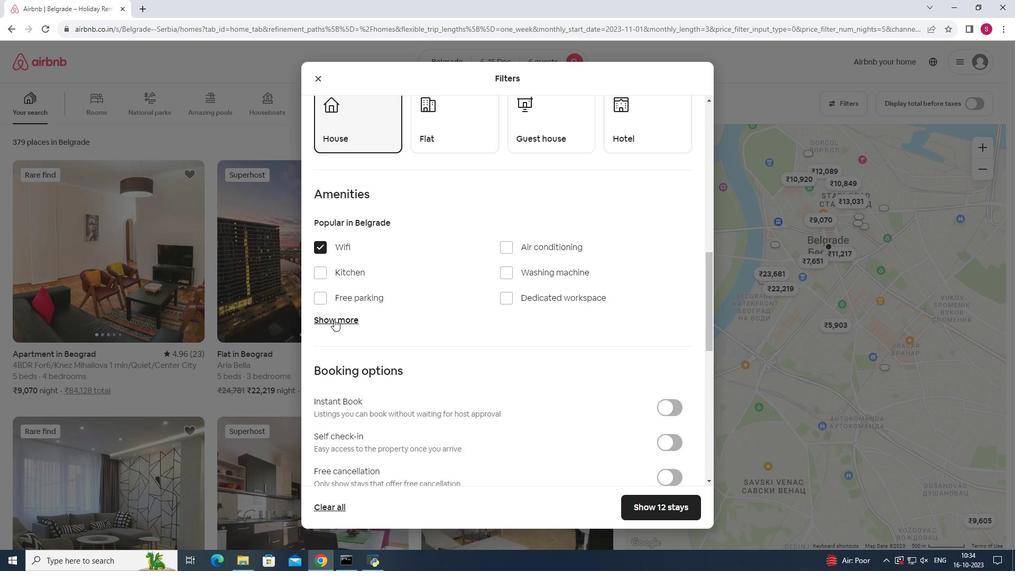 
Action: Mouse pressed left at (334, 319)
Screenshot: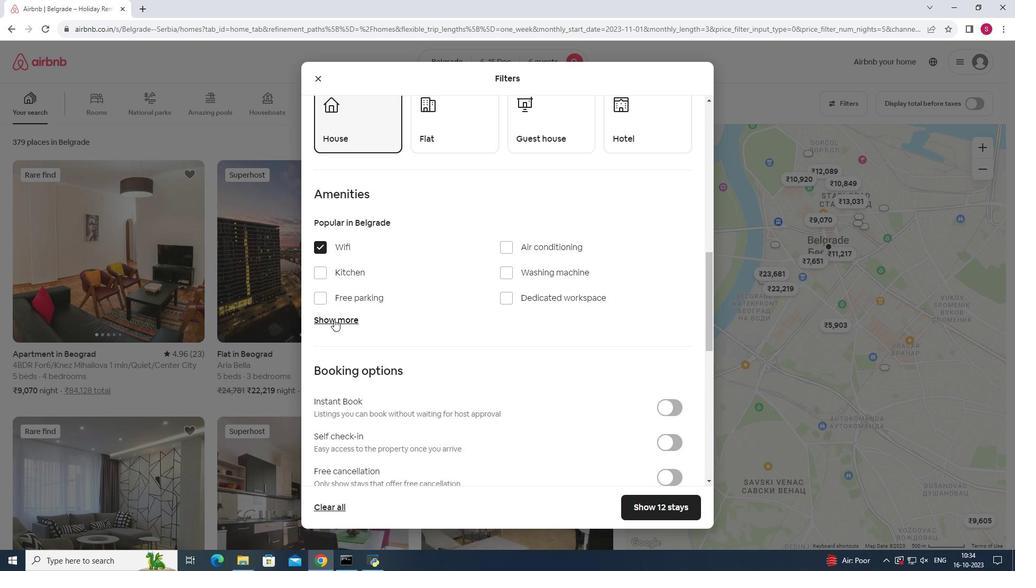 
Action: Mouse moved to (317, 381)
Screenshot: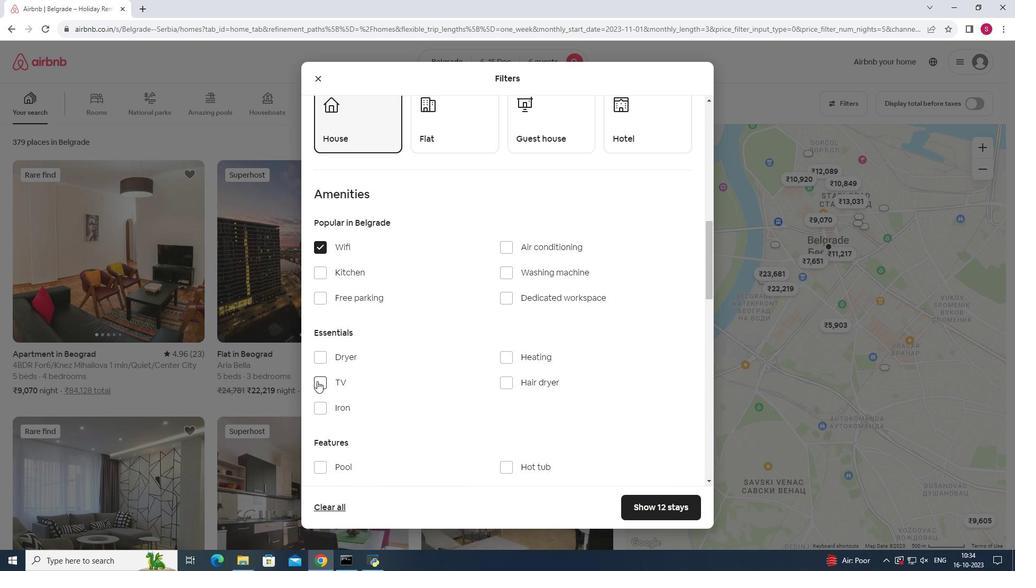 
Action: Mouse pressed left at (317, 381)
Screenshot: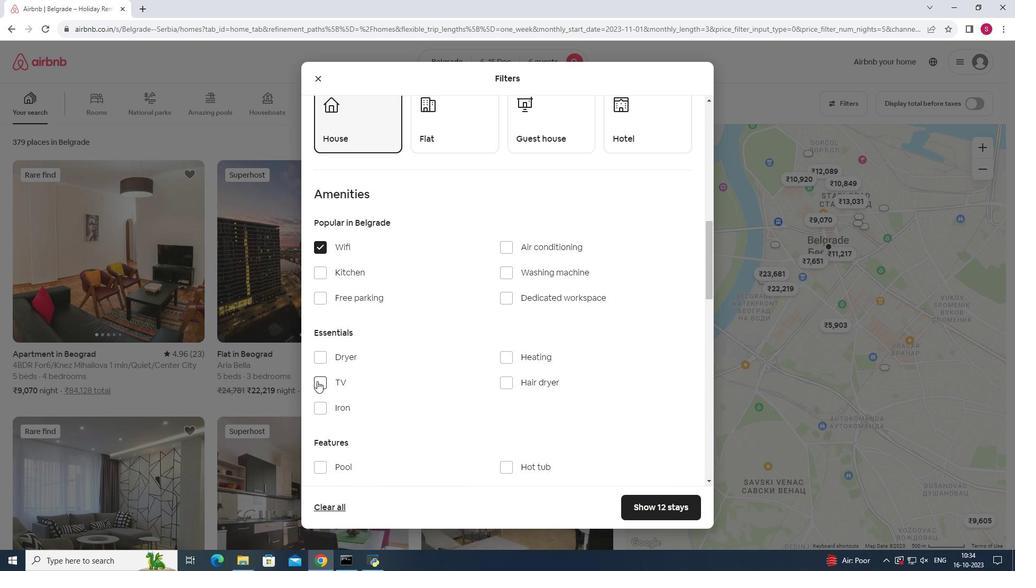 
Action: Mouse moved to (323, 298)
Screenshot: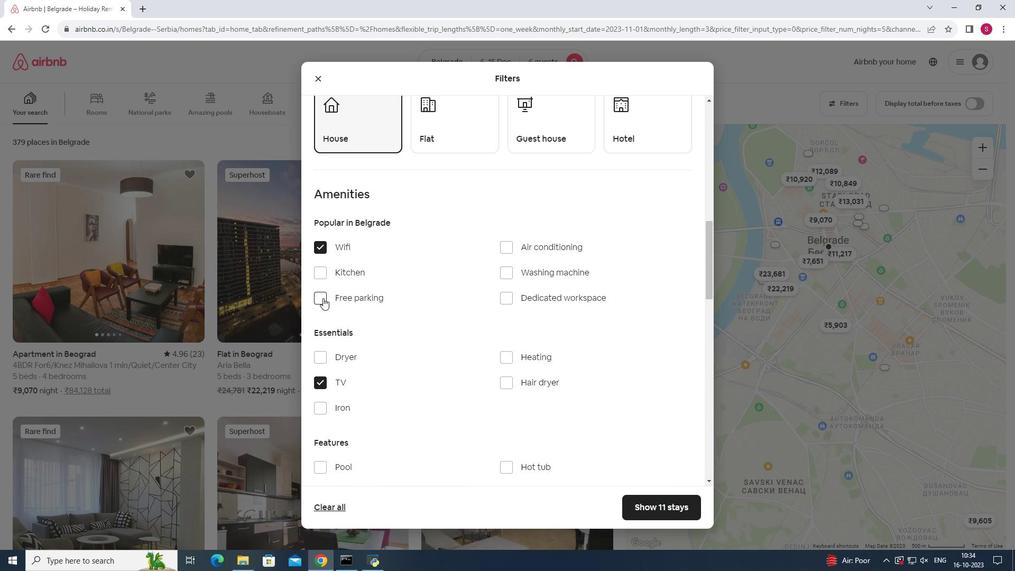 
Action: Mouse pressed left at (323, 298)
Screenshot: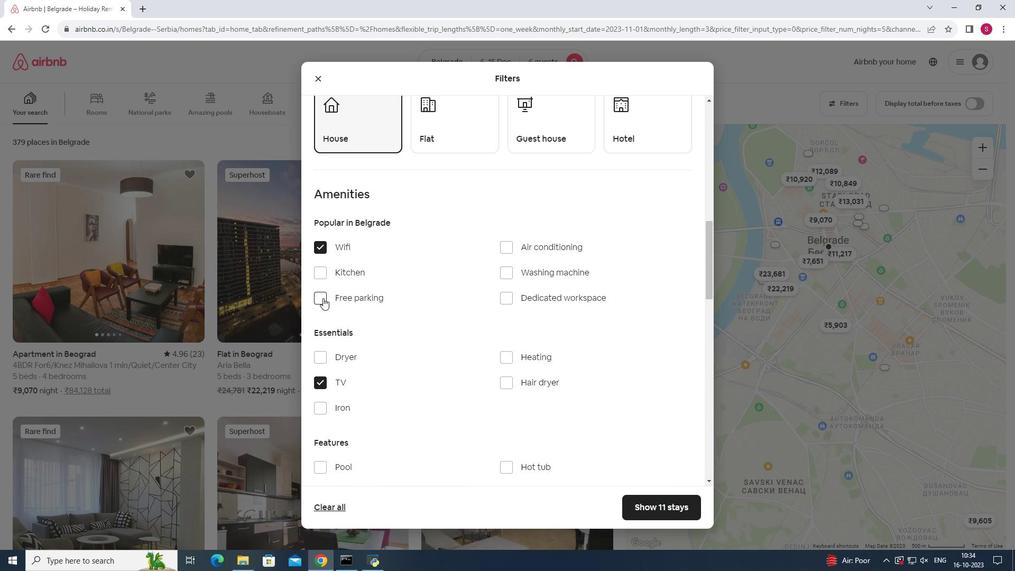 
Action: Mouse moved to (392, 338)
Screenshot: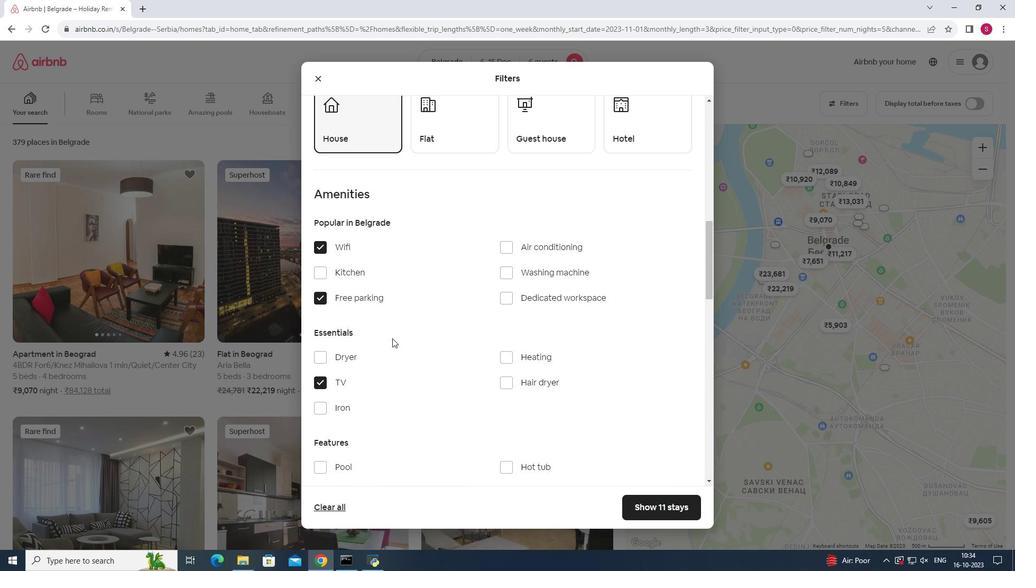 
Action: Mouse scrolled (392, 337) with delta (0, 0)
Screenshot: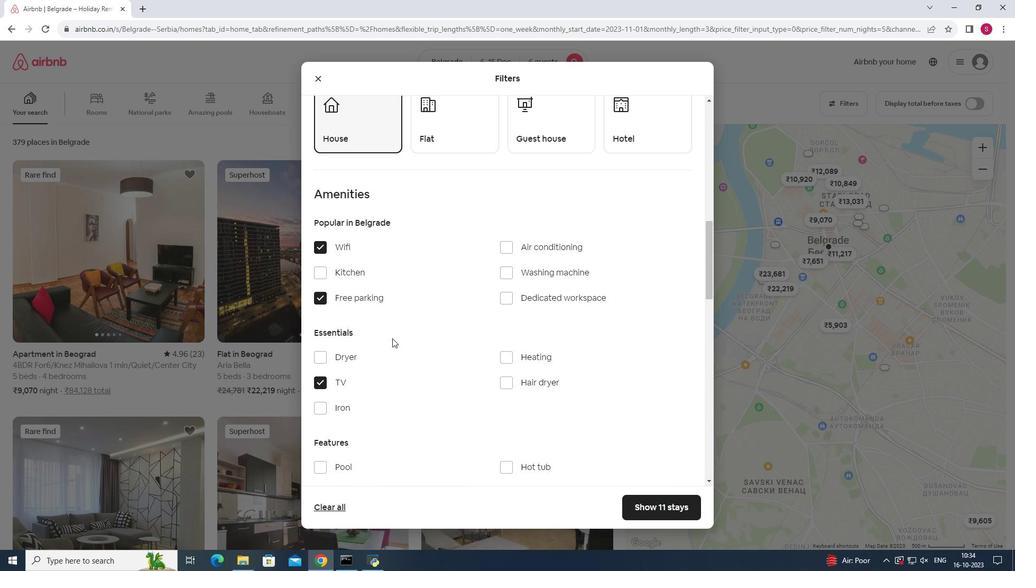 
Action: Mouse scrolled (392, 337) with delta (0, 0)
Screenshot: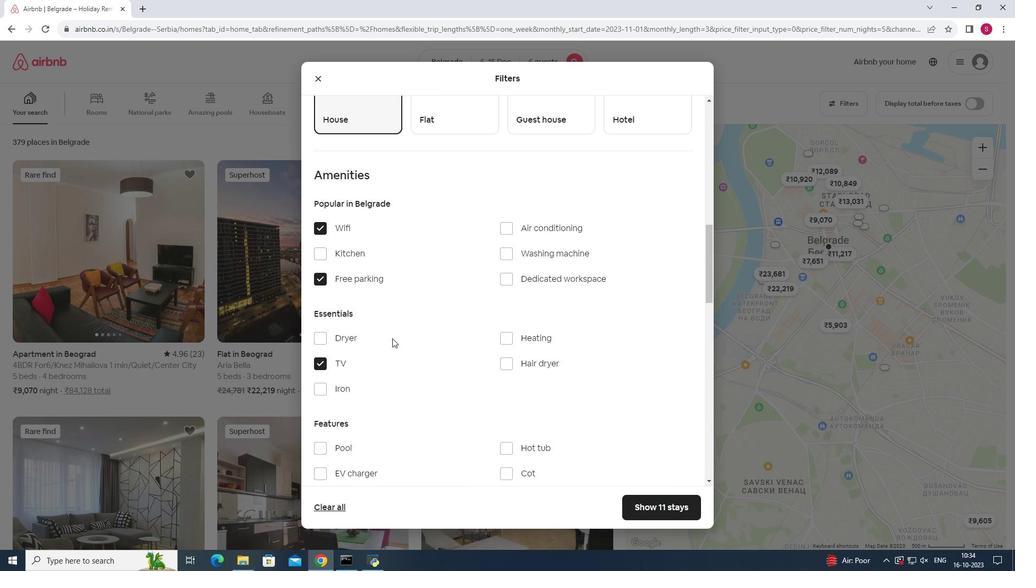 
Action: Mouse scrolled (392, 337) with delta (0, 0)
Screenshot: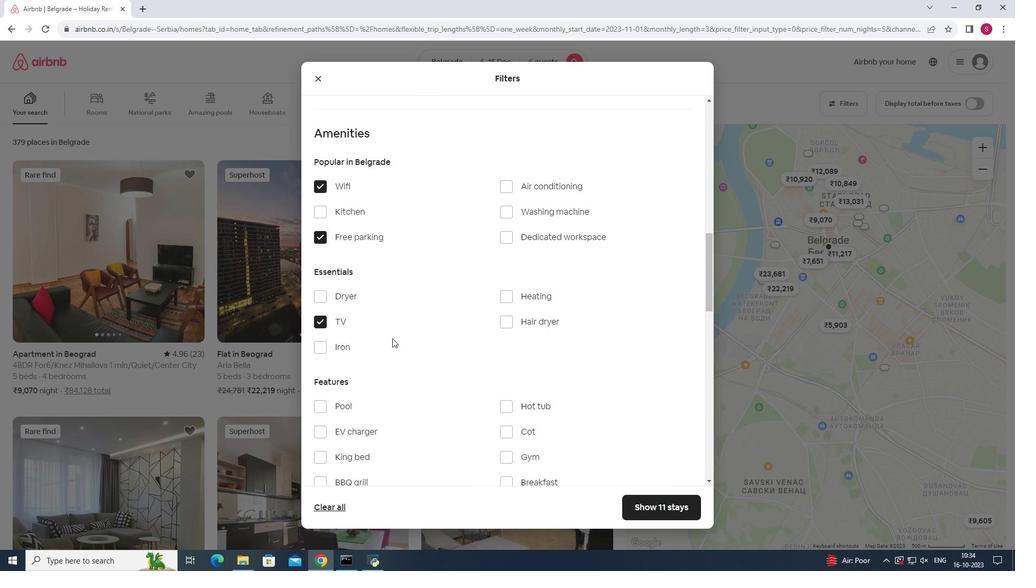 
Action: Mouse moved to (504, 362)
Screenshot: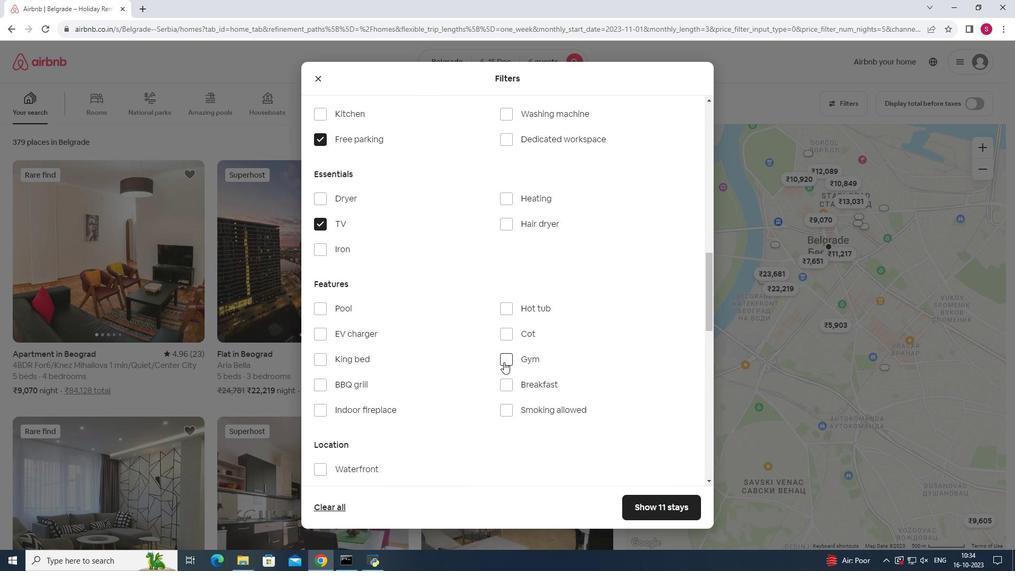 
Action: Mouse pressed left at (504, 362)
Screenshot: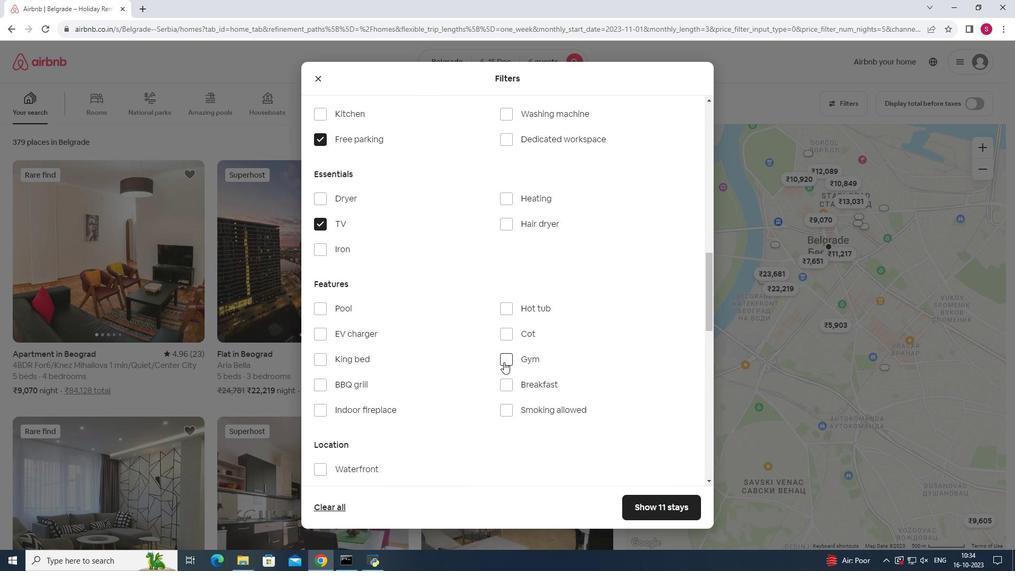 
Action: Mouse moved to (503, 387)
Screenshot: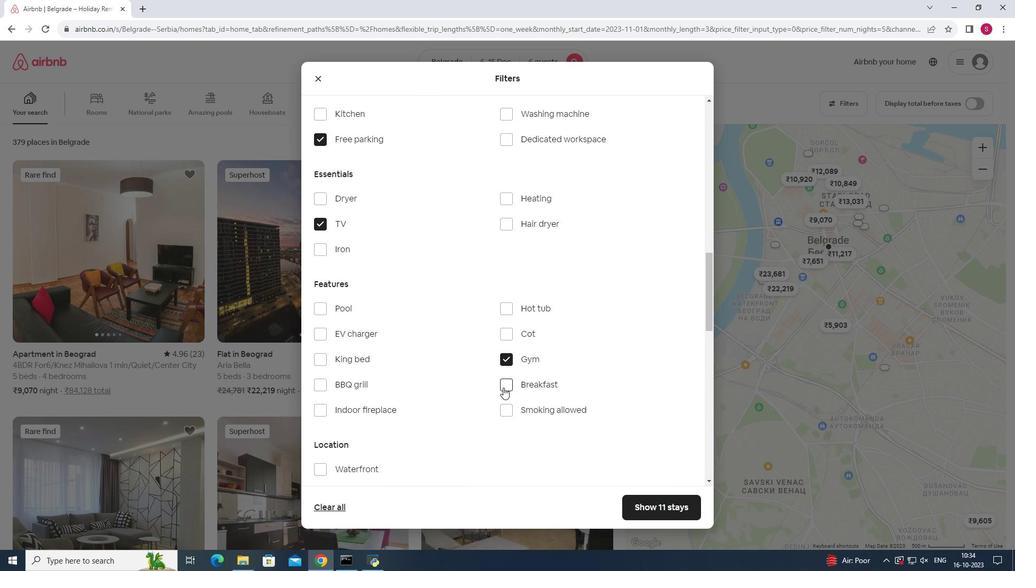 
Action: Mouse pressed left at (503, 387)
Screenshot: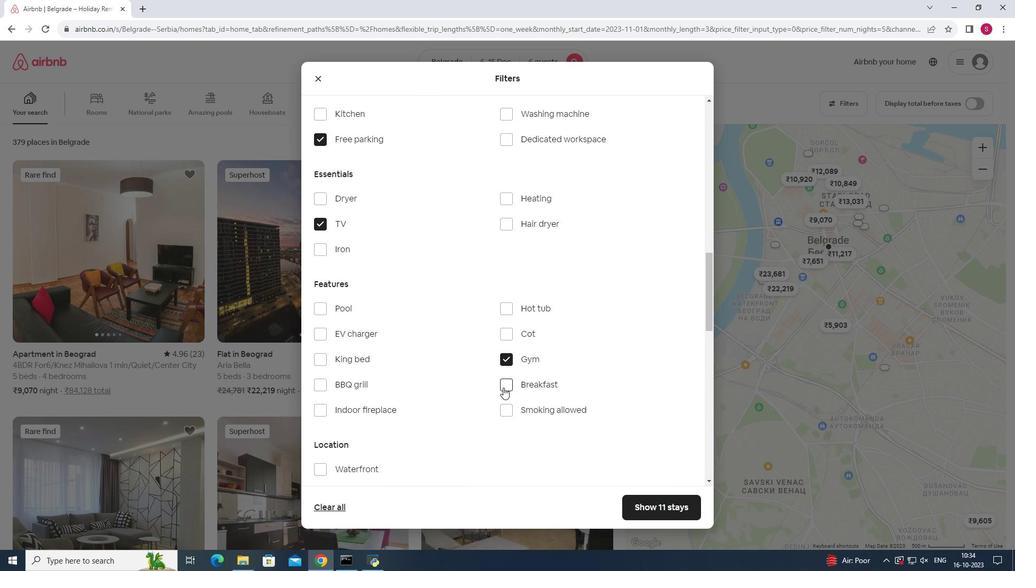 
Action: Mouse moved to (610, 357)
Screenshot: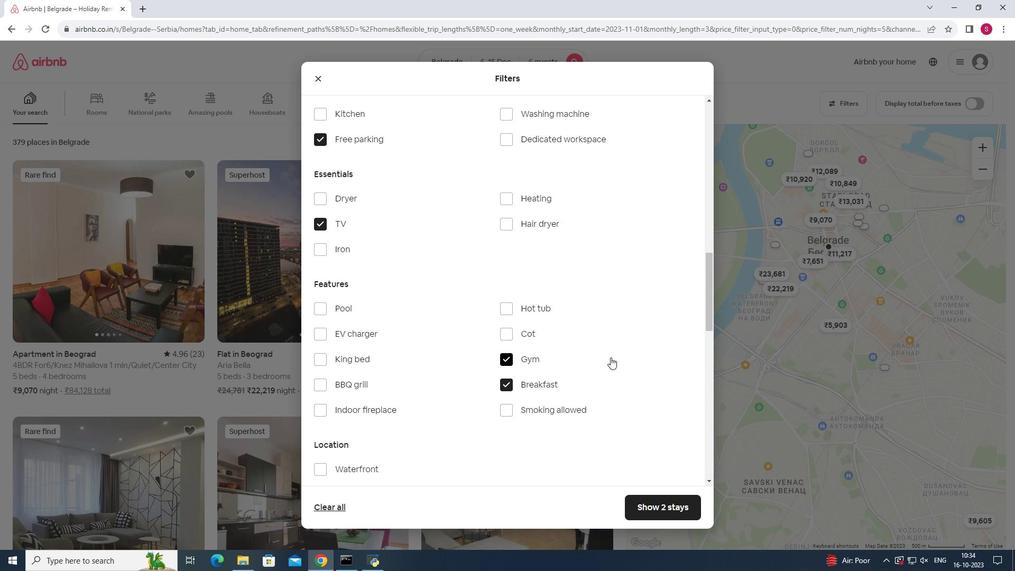 
Action: Mouse scrolled (610, 357) with delta (0, 0)
Screenshot: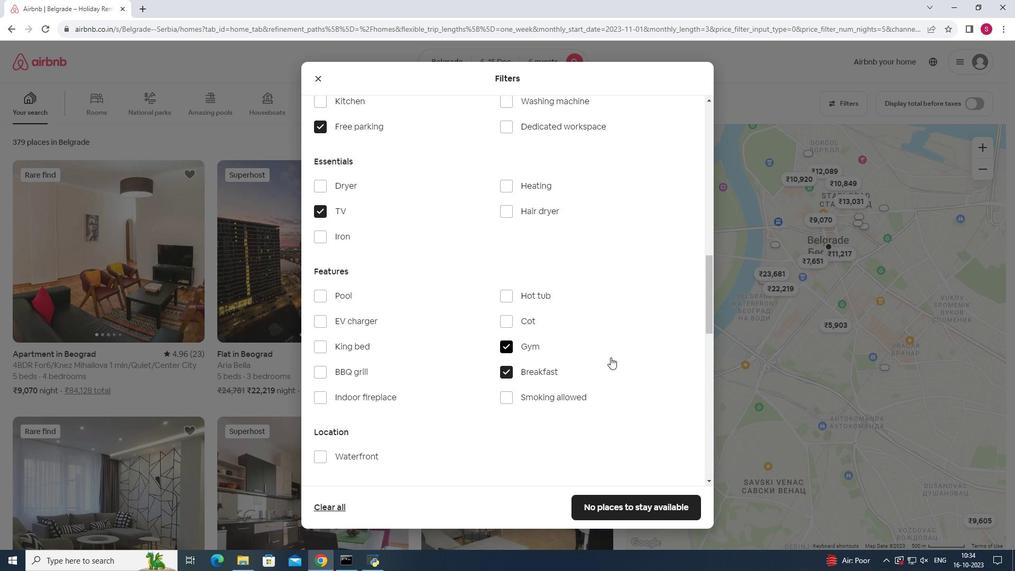 
Action: Mouse scrolled (610, 357) with delta (0, 0)
Screenshot: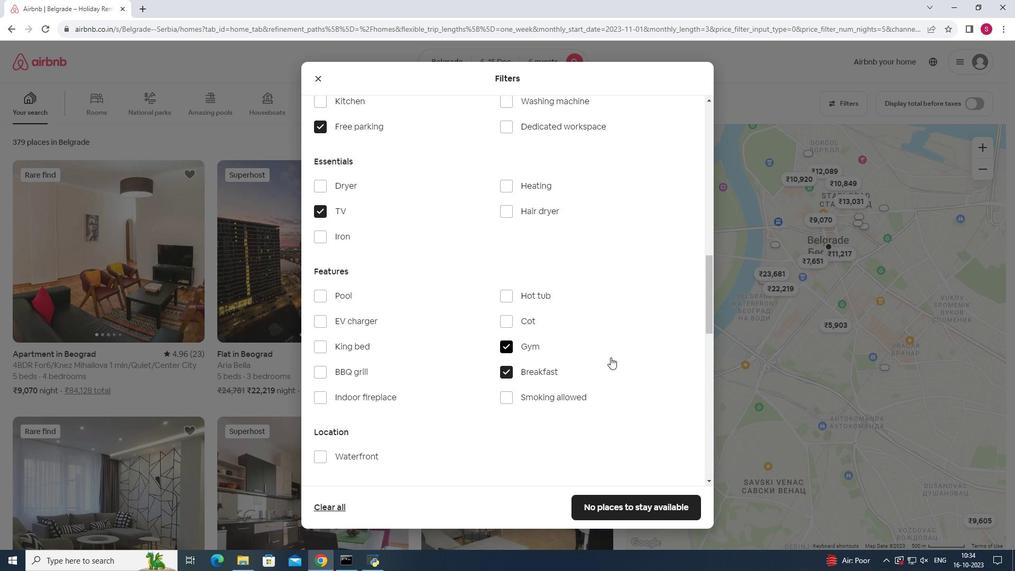 
Action: Mouse scrolled (610, 357) with delta (0, 0)
Screenshot: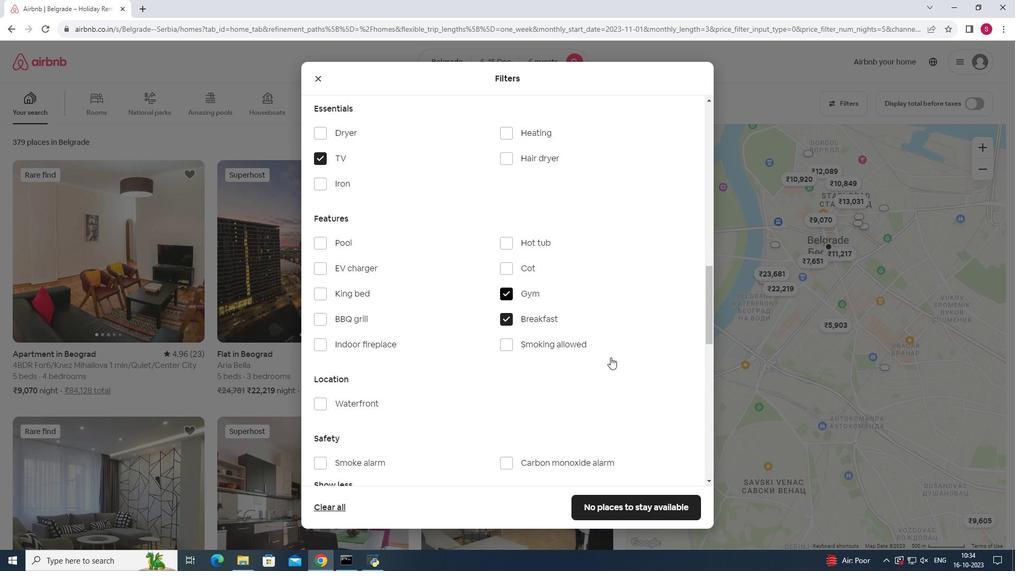 
Action: Mouse scrolled (610, 357) with delta (0, 0)
Screenshot: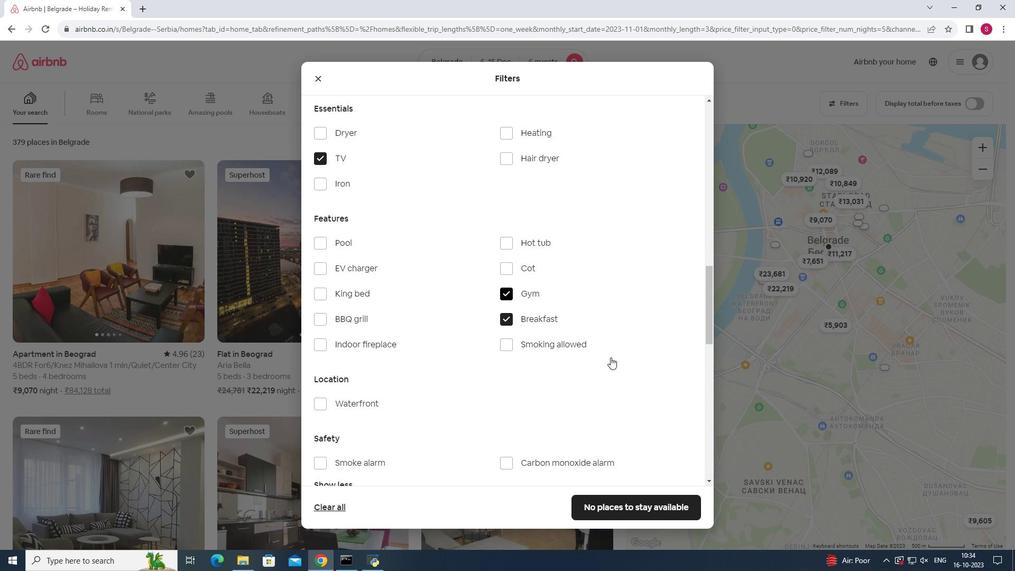 
Action: Mouse scrolled (610, 357) with delta (0, 0)
Screenshot: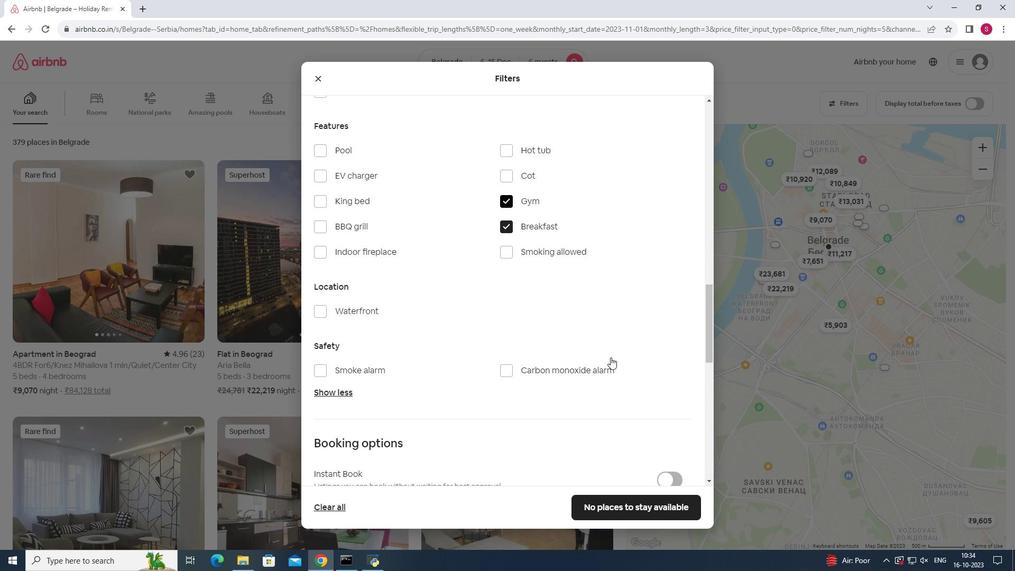 
Action: Mouse moved to (673, 406)
Screenshot: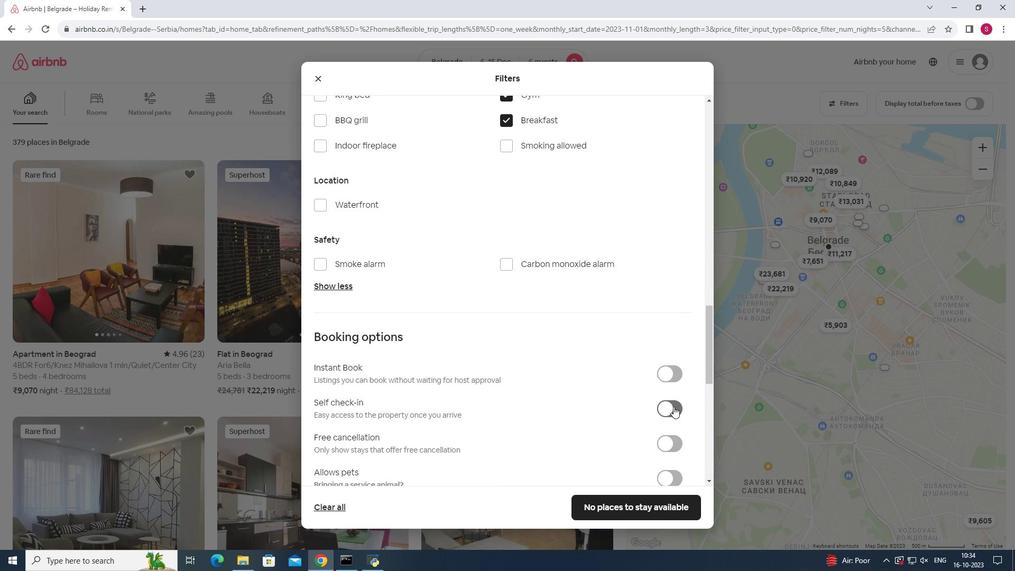 
Action: Mouse pressed left at (673, 406)
Screenshot: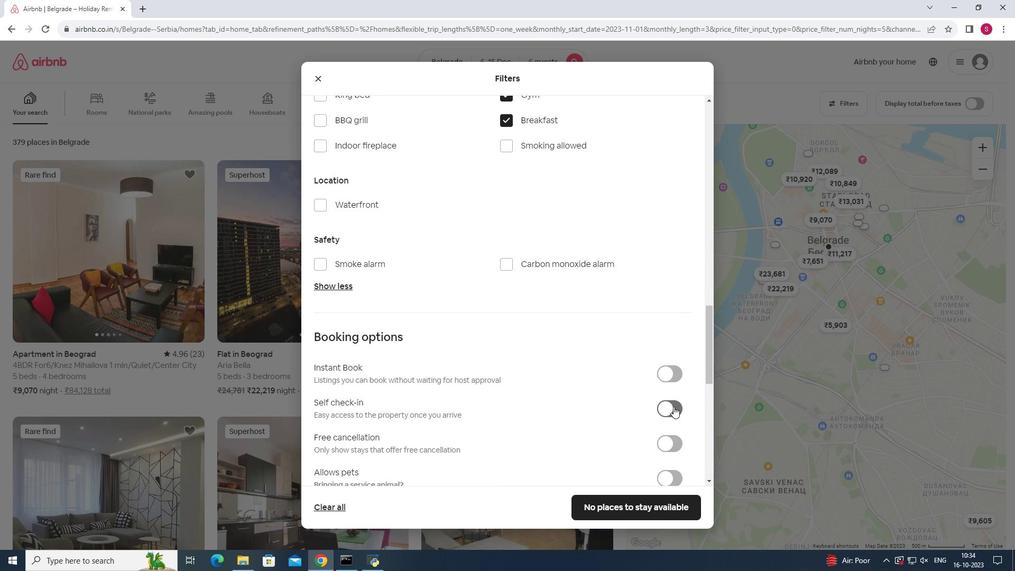 
Action: Mouse moved to (636, 510)
Screenshot: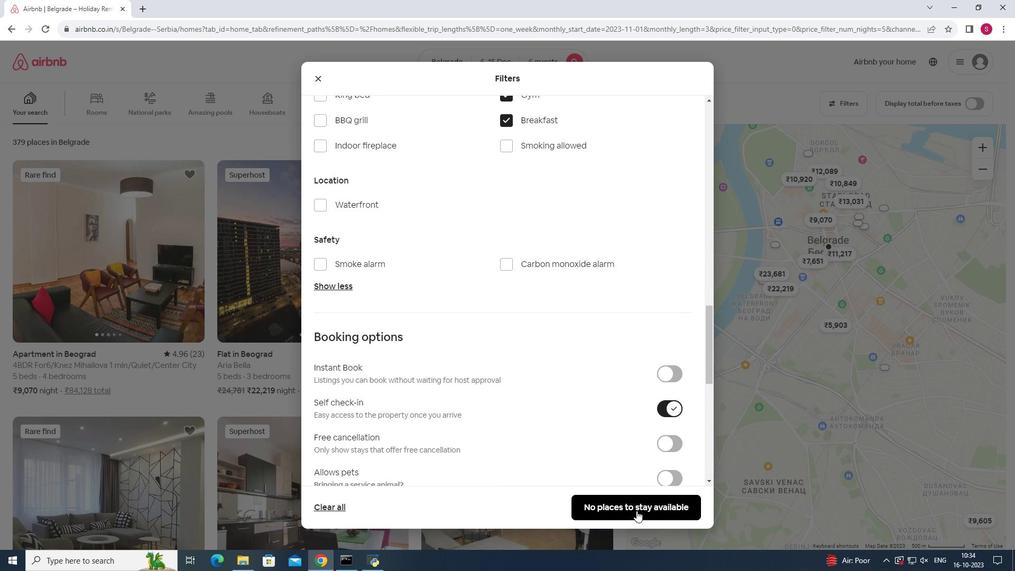 
Action: Mouse pressed left at (636, 510)
Screenshot: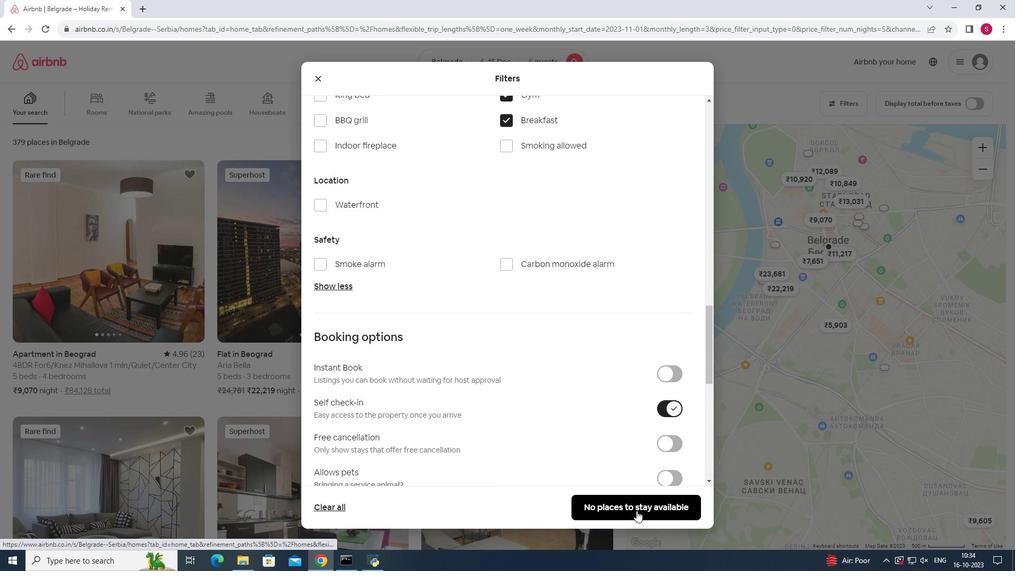 
Action: Mouse moved to (474, 313)
Screenshot: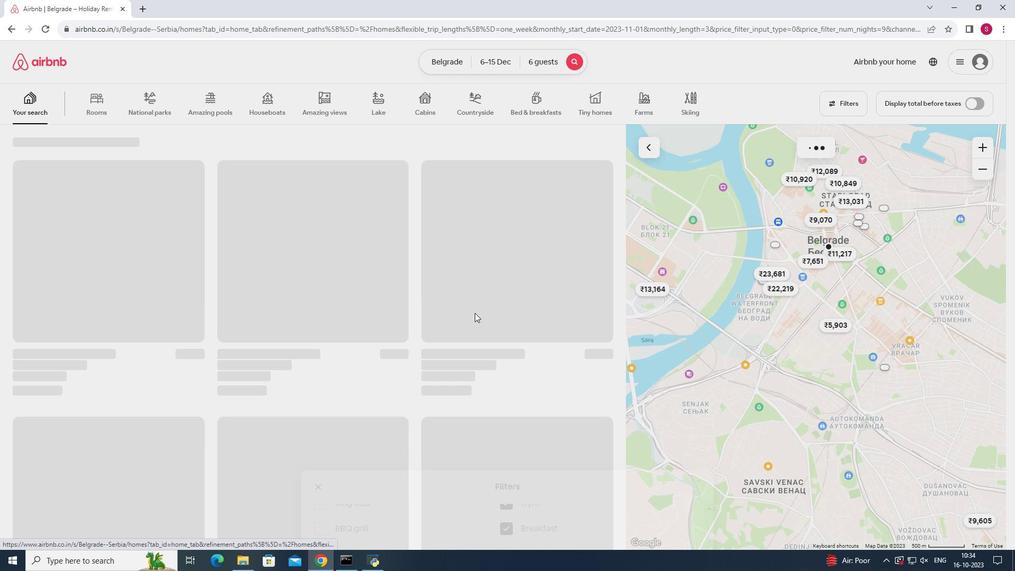 
